 Task: Create a scrum project CatalystWorks. Add to scrum project CatalystWorks a team member softage.3@softage.net and assign as Project Lead. Add to scrum project CatalystWorks a team member softage.4@softage.net
Action: Mouse moved to (195, 55)
Screenshot: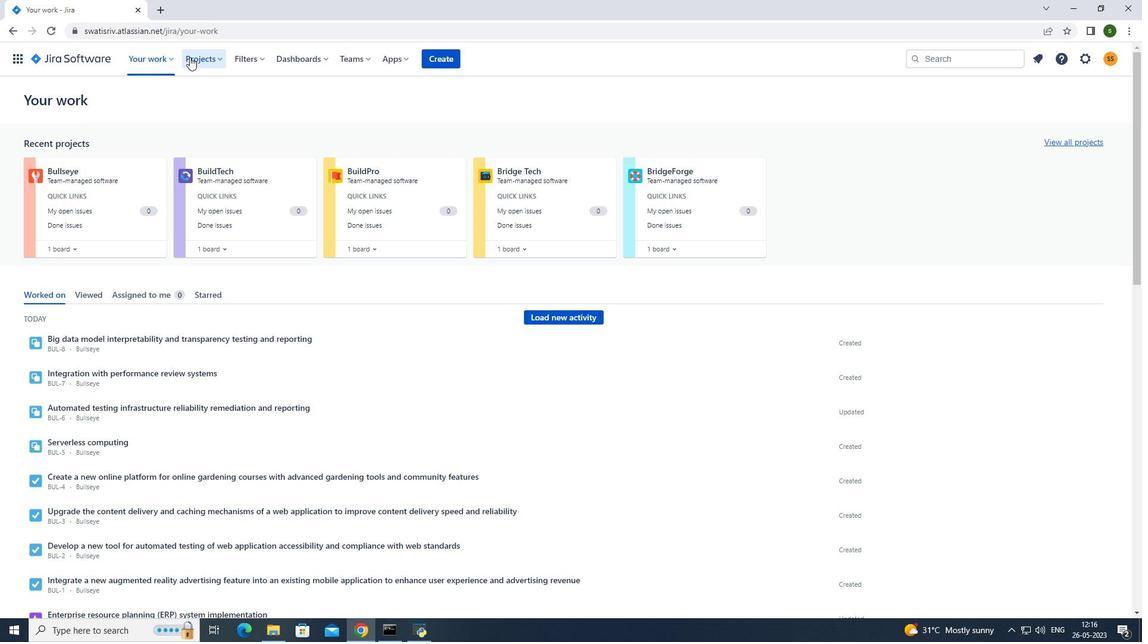 
Action: Mouse pressed left at (195, 55)
Screenshot: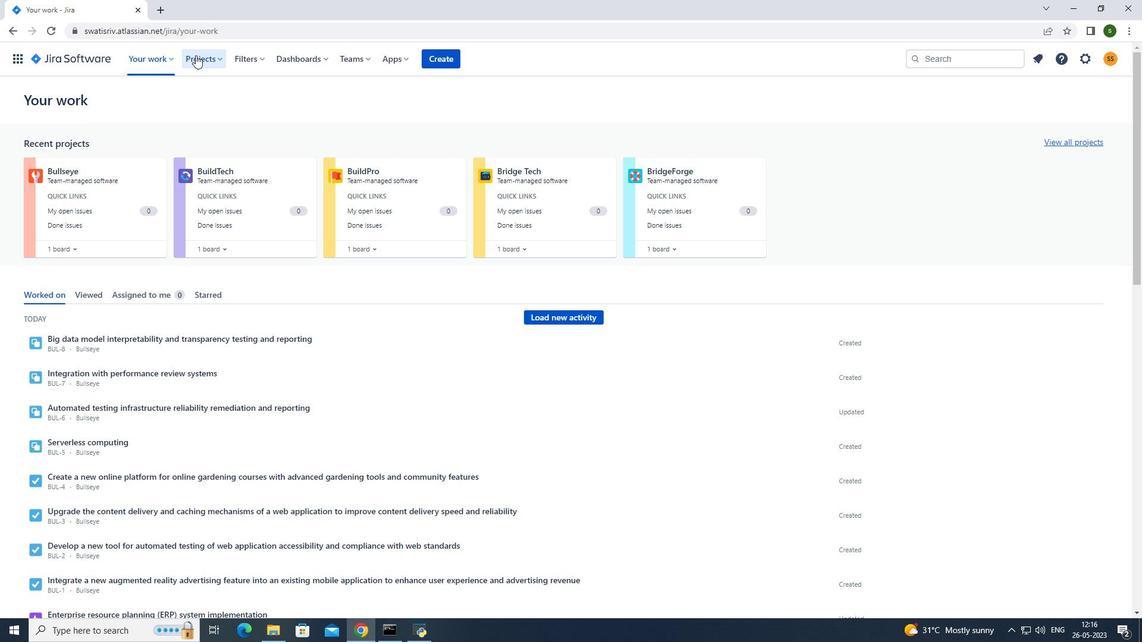 
Action: Mouse moved to (237, 296)
Screenshot: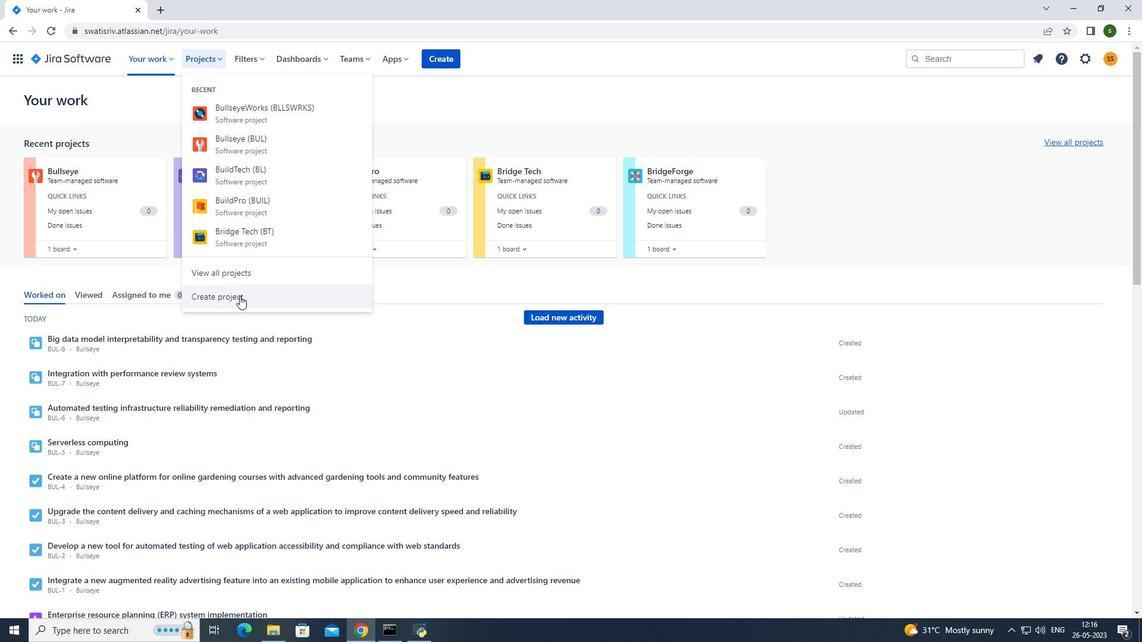 
Action: Mouse pressed left at (237, 296)
Screenshot: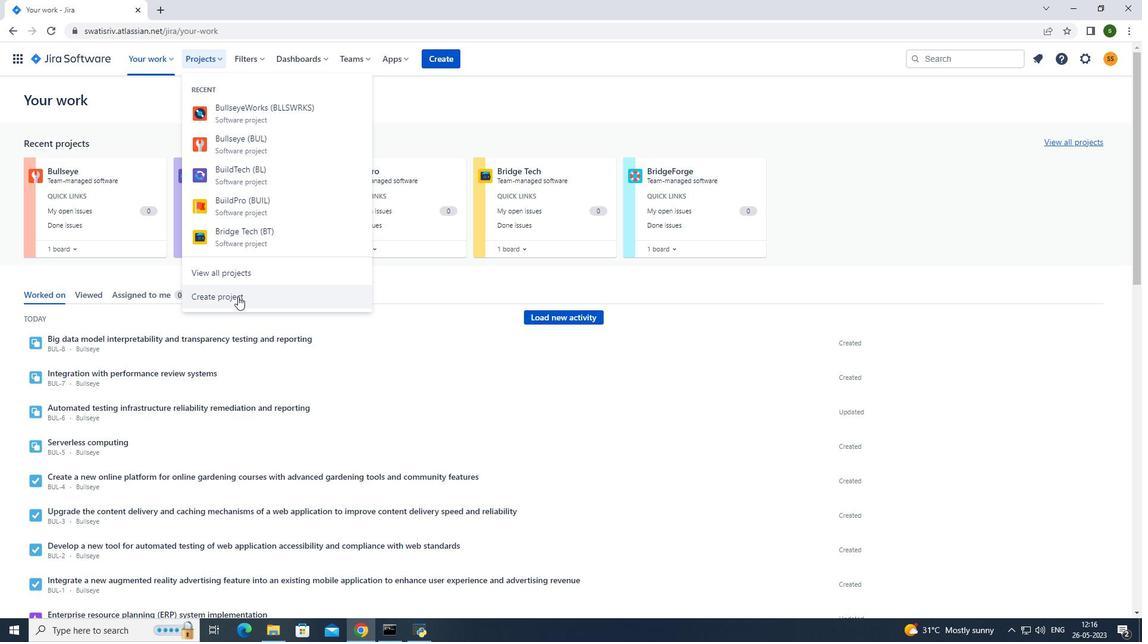
Action: Mouse moved to (762, 281)
Screenshot: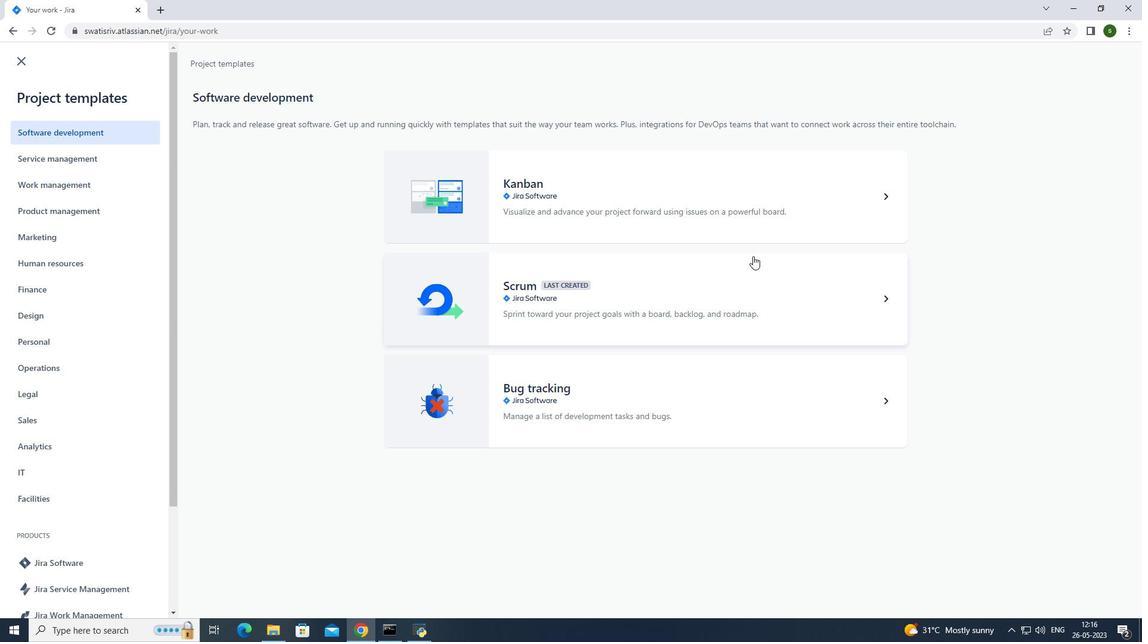 
Action: Mouse pressed left at (762, 281)
Screenshot: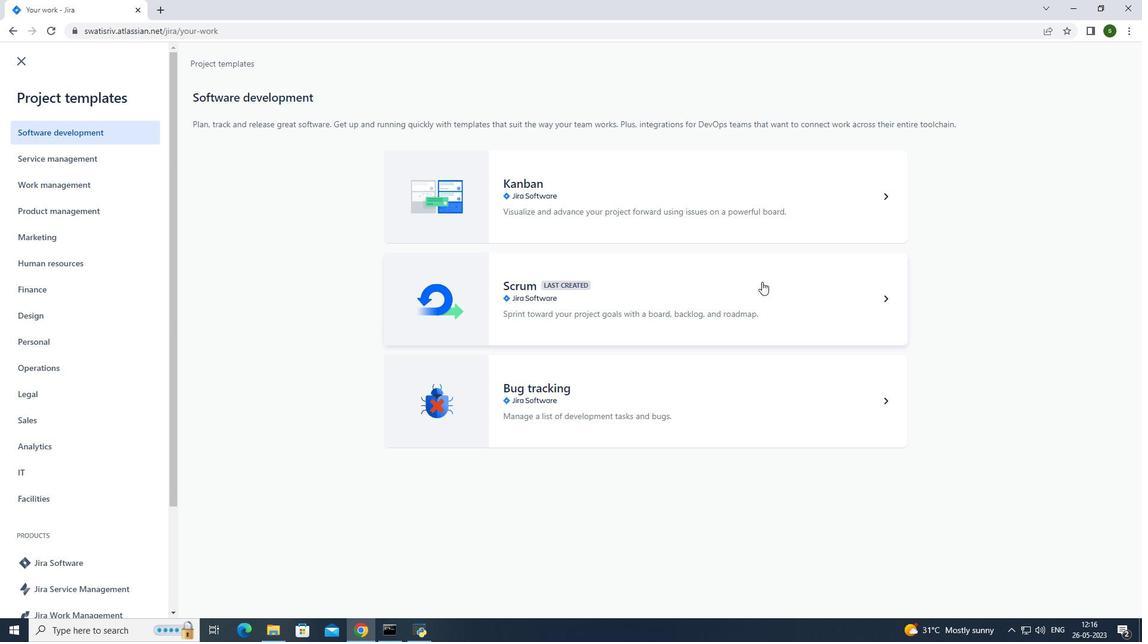 
Action: Mouse moved to (909, 595)
Screenshot: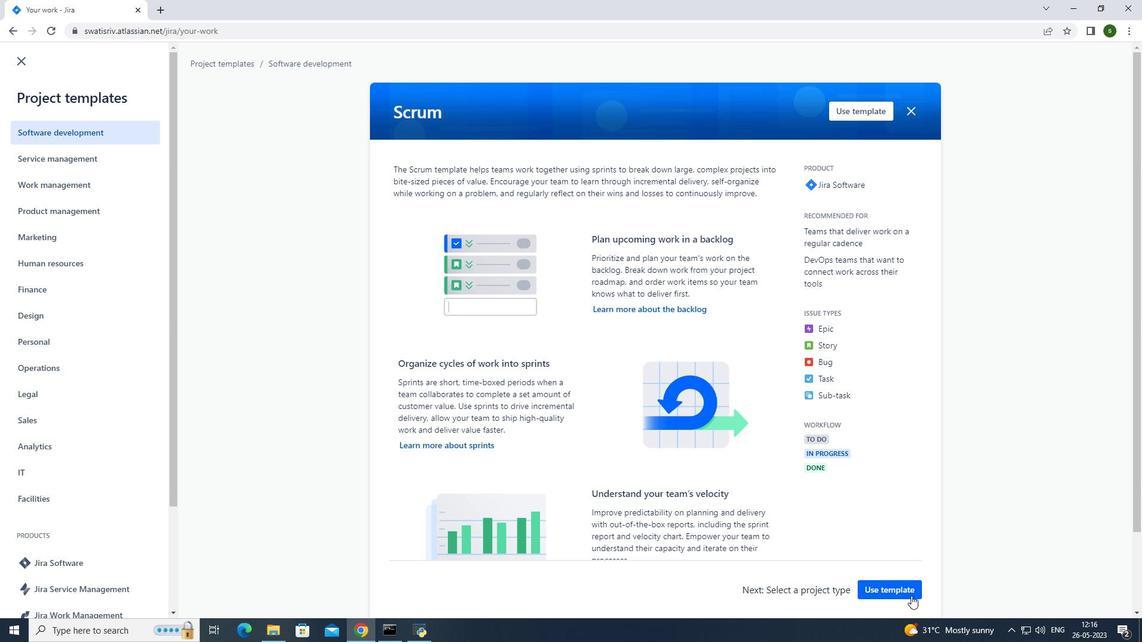 
Action: Mouse pressed left at (909, 595)
Screenshot: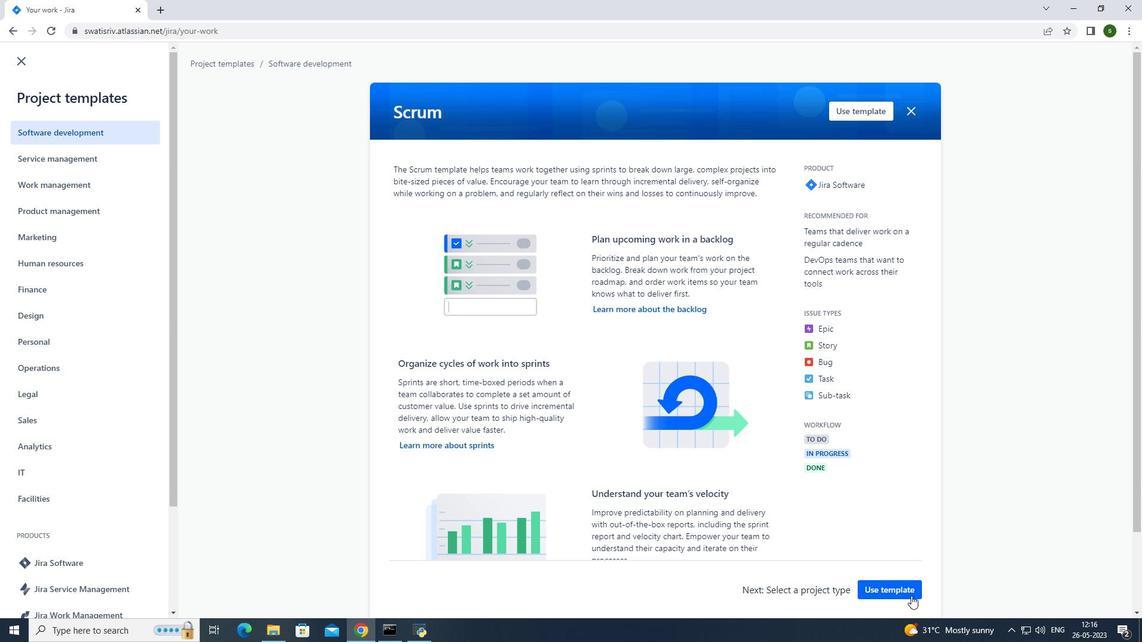 
Action: Mouse moved to (472, 584)
Screenshot: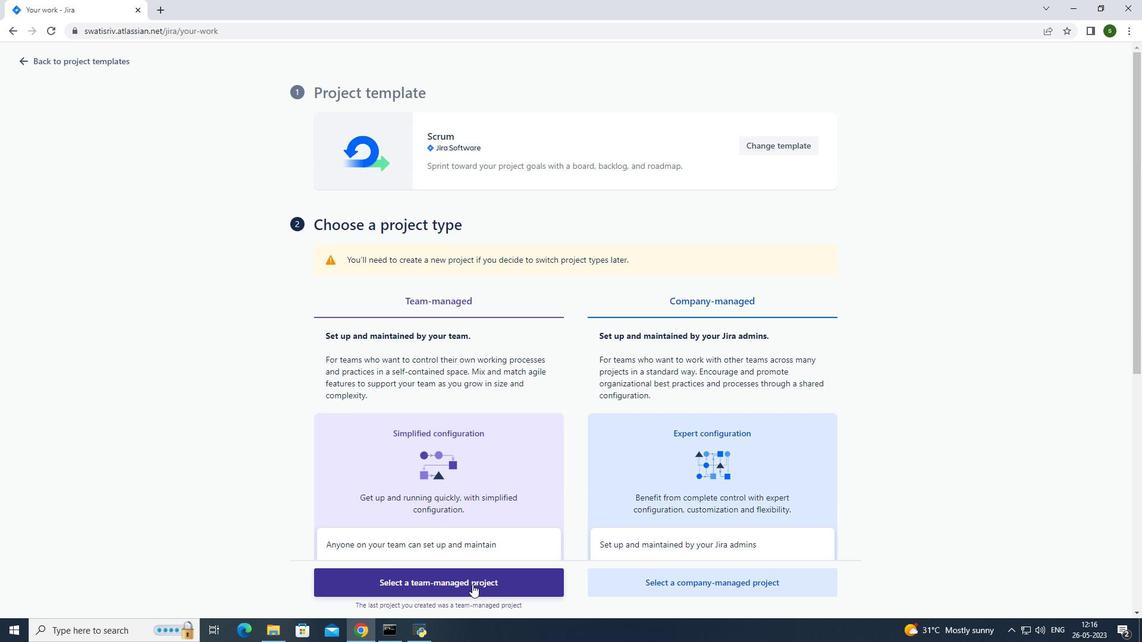 
Action: Mouse pressed left at (472, 584)
Screenshot: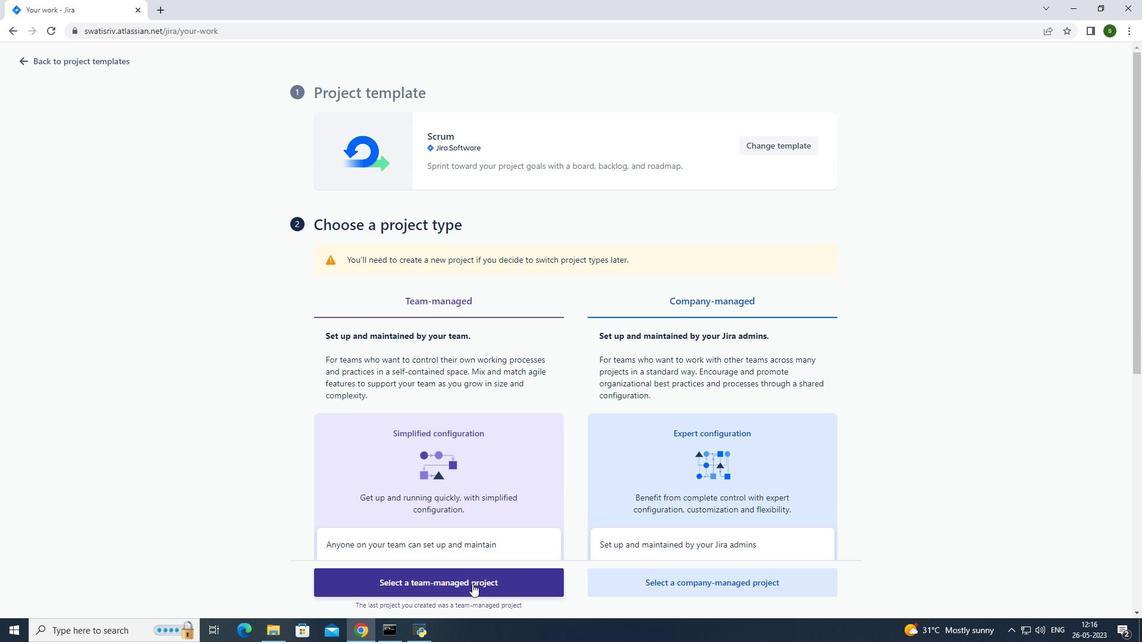 
Action: Mouse moved to (352, 277)
Screenshot: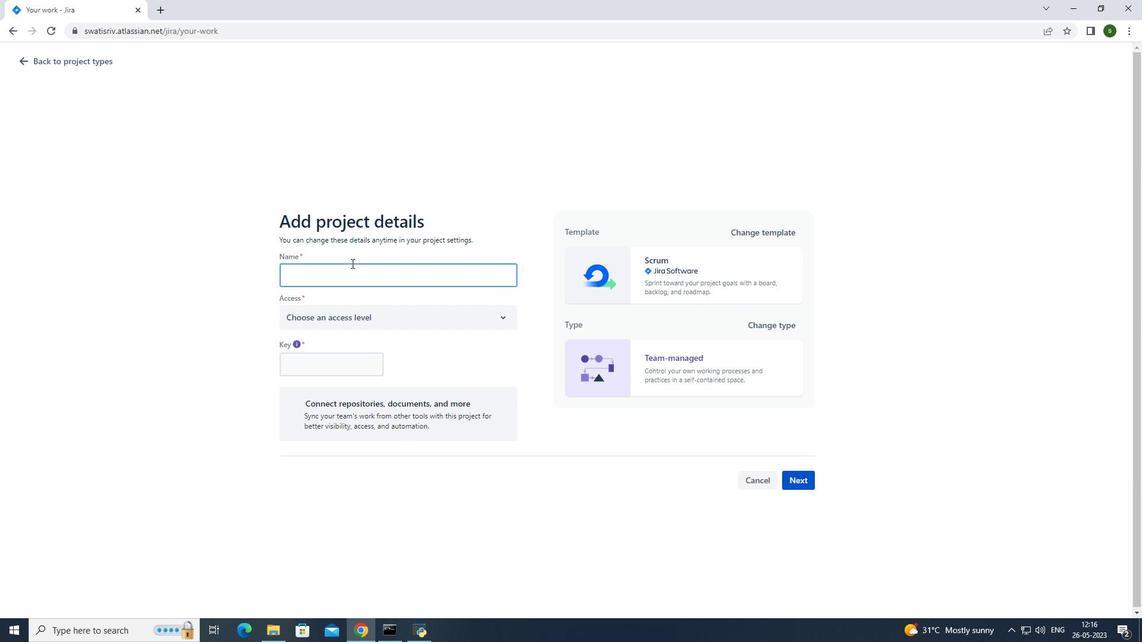 
Action: Mouse pressed left at (352, 277)
Screenshot: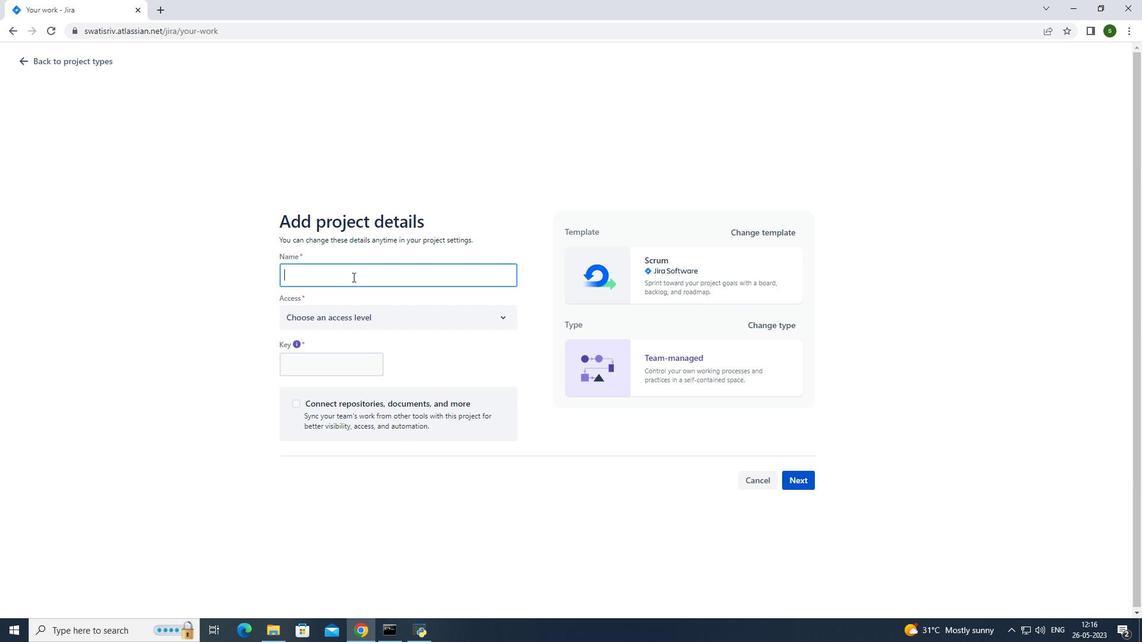 
Action: Mouse moved to (353, 277)
Screenshot: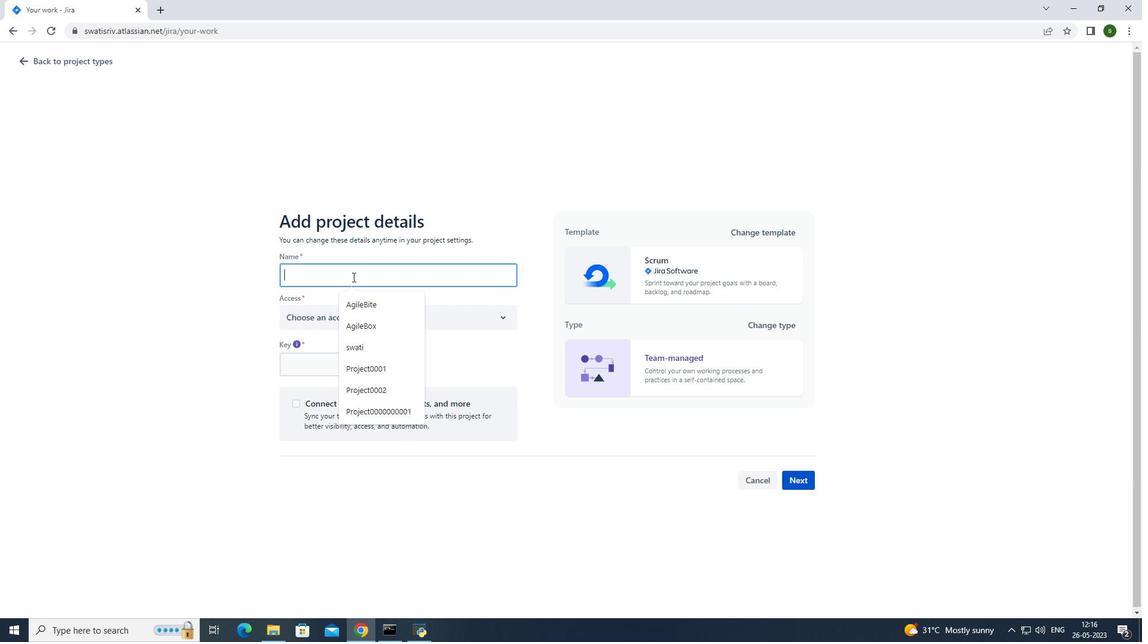 
Action: Key pressed <Key.caps_lock>C<Key.caps_lock>atalyst<Key.caps_lock>W<Key.caps_lock>orks
Screenshot: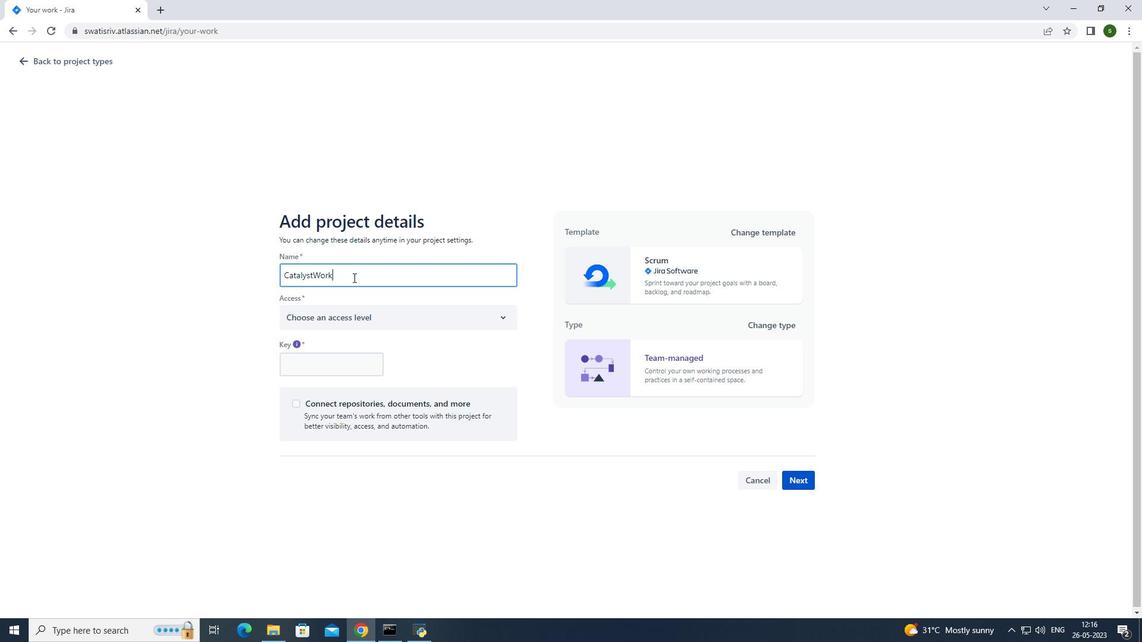 
Action: Mouse moved to (401, 313)
Screenshot: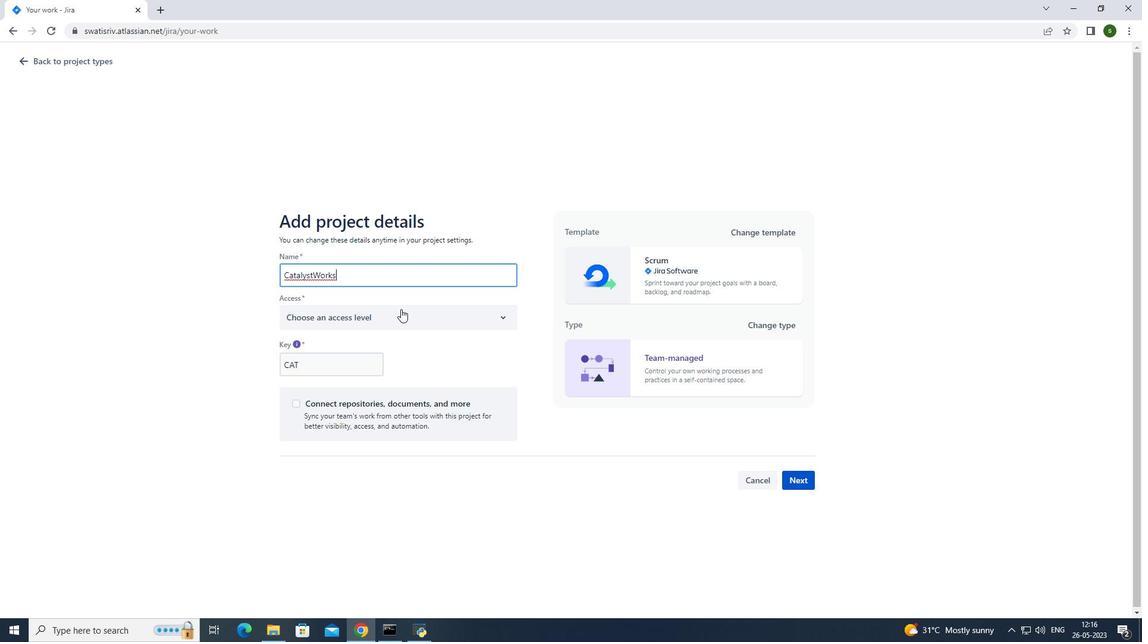 
Action: Mouse pressed left at (401, 313)
Screenshot: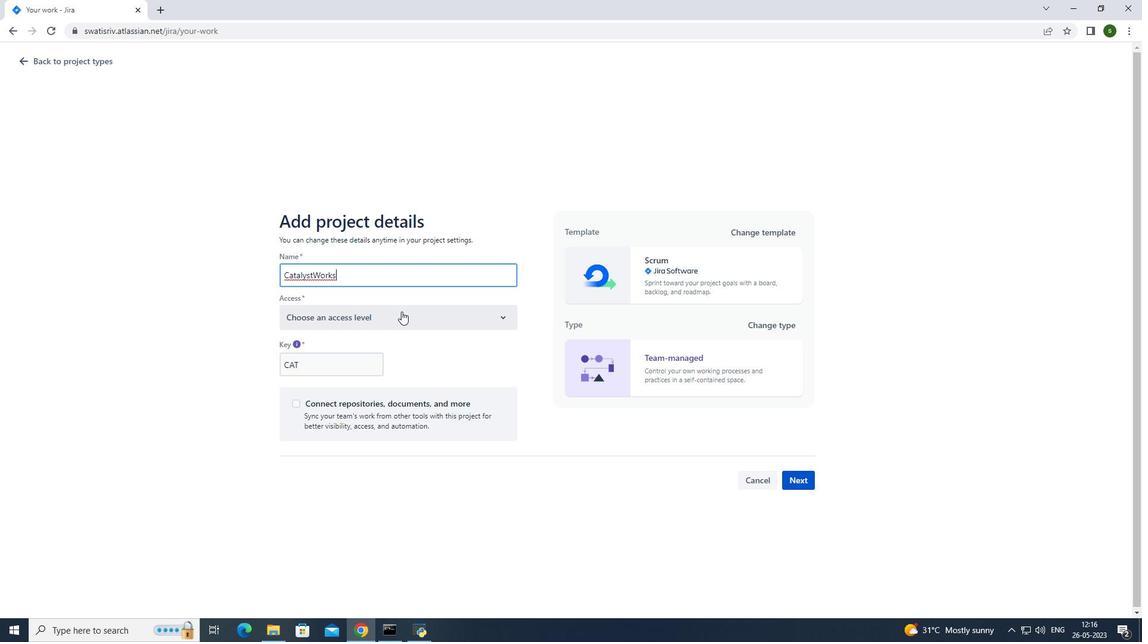 
Action: Mouse moved to (372, 345)
Screenshot: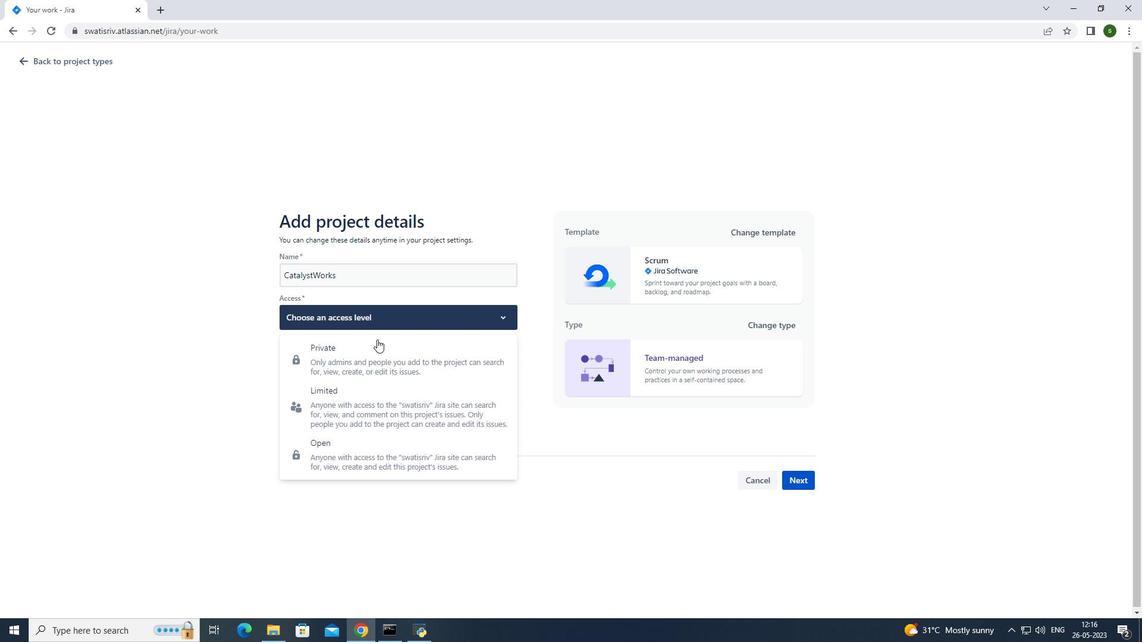 
Action: Mouse pressed left at (372, 345)
Screenshot: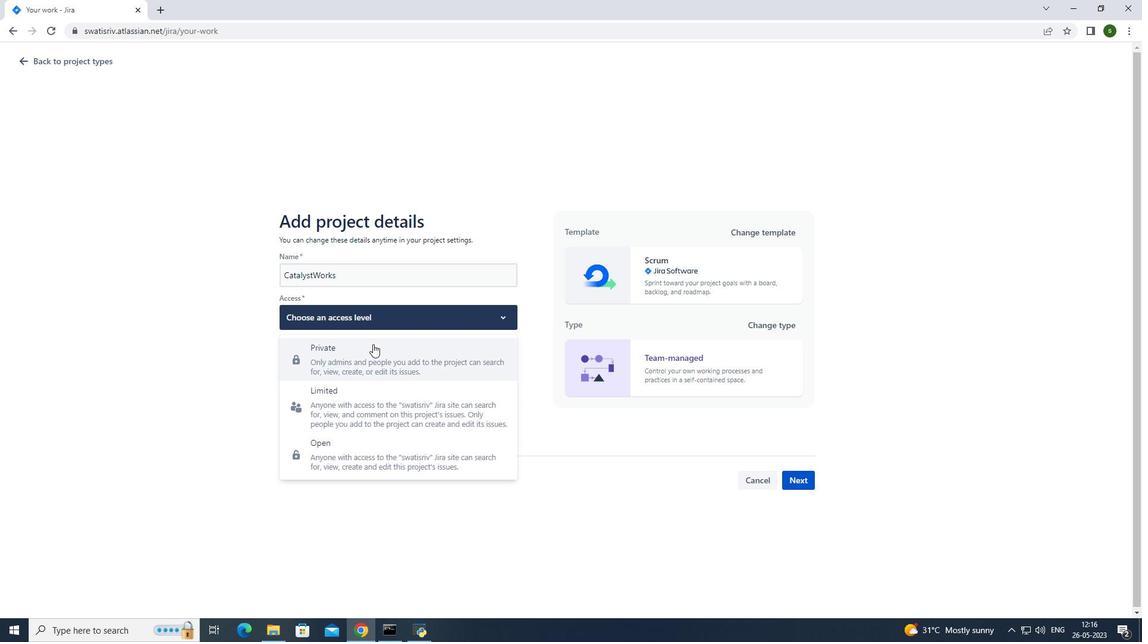 
Action: Mouse moved to (809, 482)
Screenshot: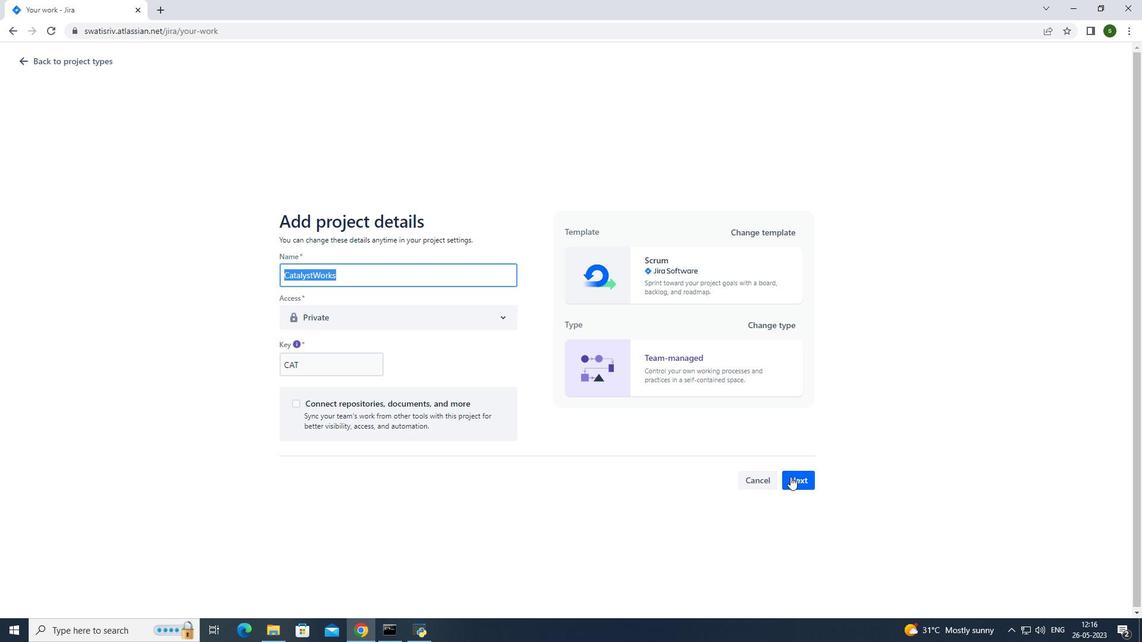 
Action: Mouse pressed left at (809, 482)
Screenshot: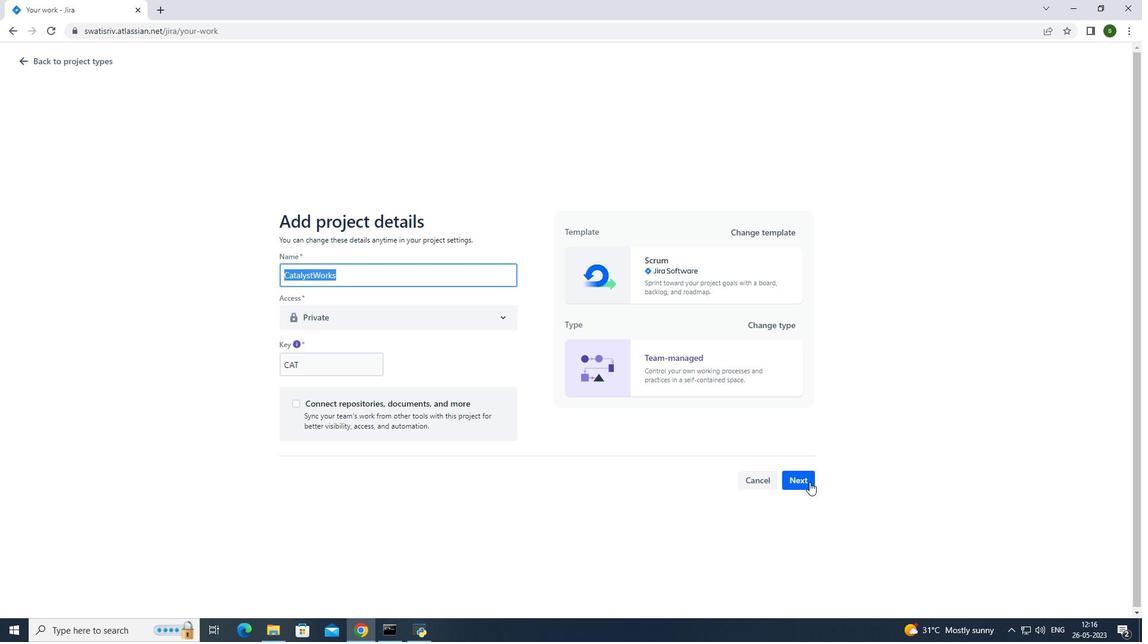 
Action: Mouse moved to (730, 405)
Screenshot: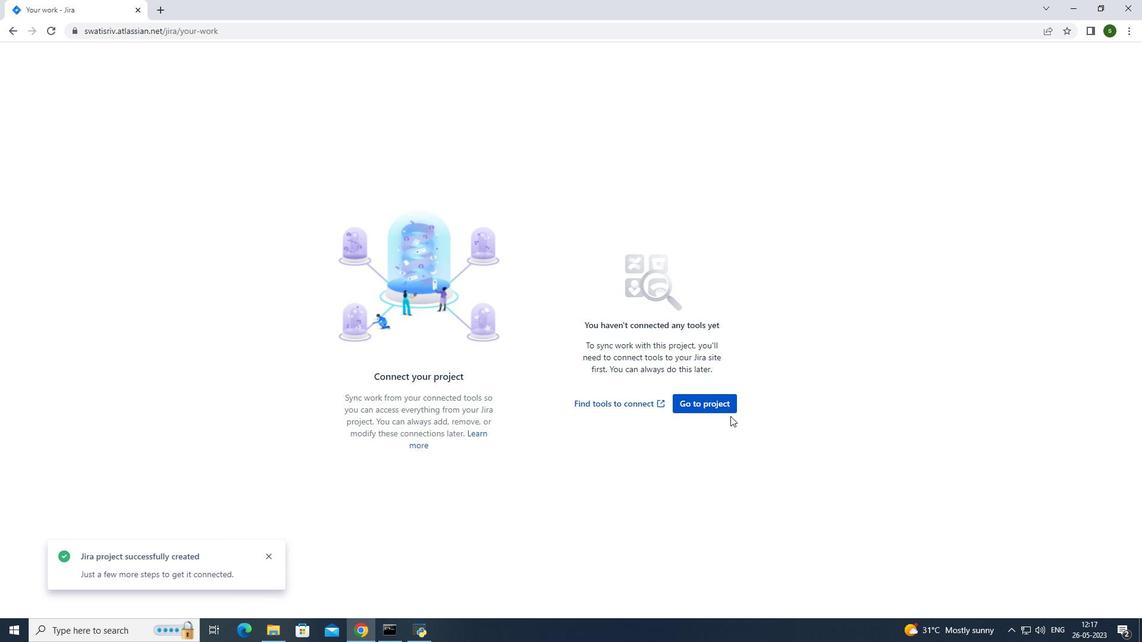 
Action: Mouse pressed left at (730, 405)
Screenshot: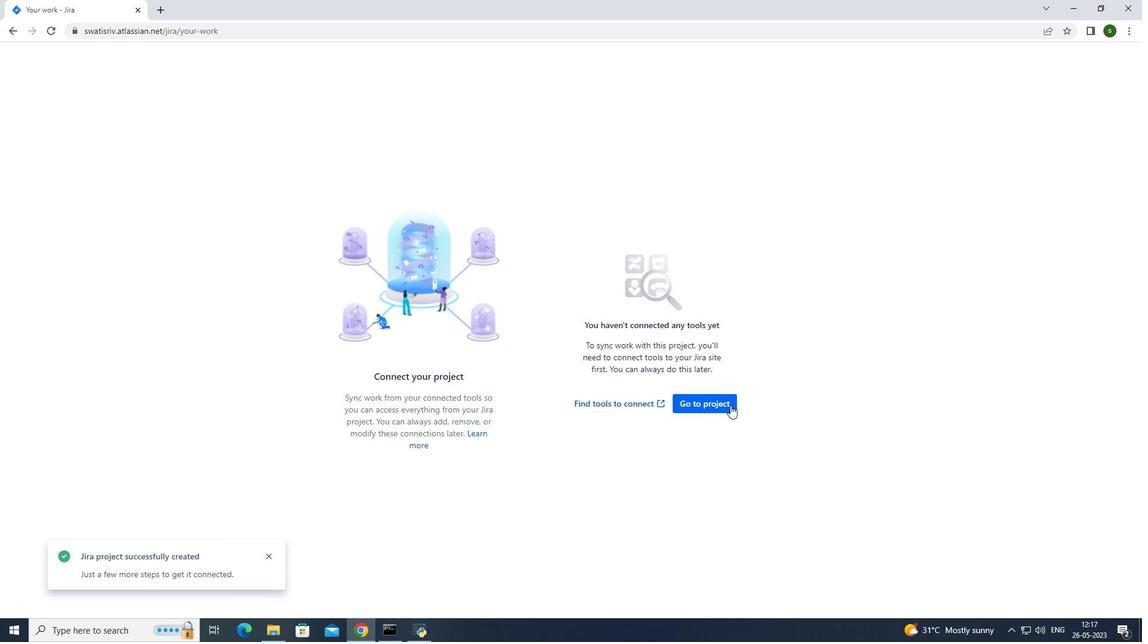 
Action: Mouse moved to (220, 58)
Screenshot: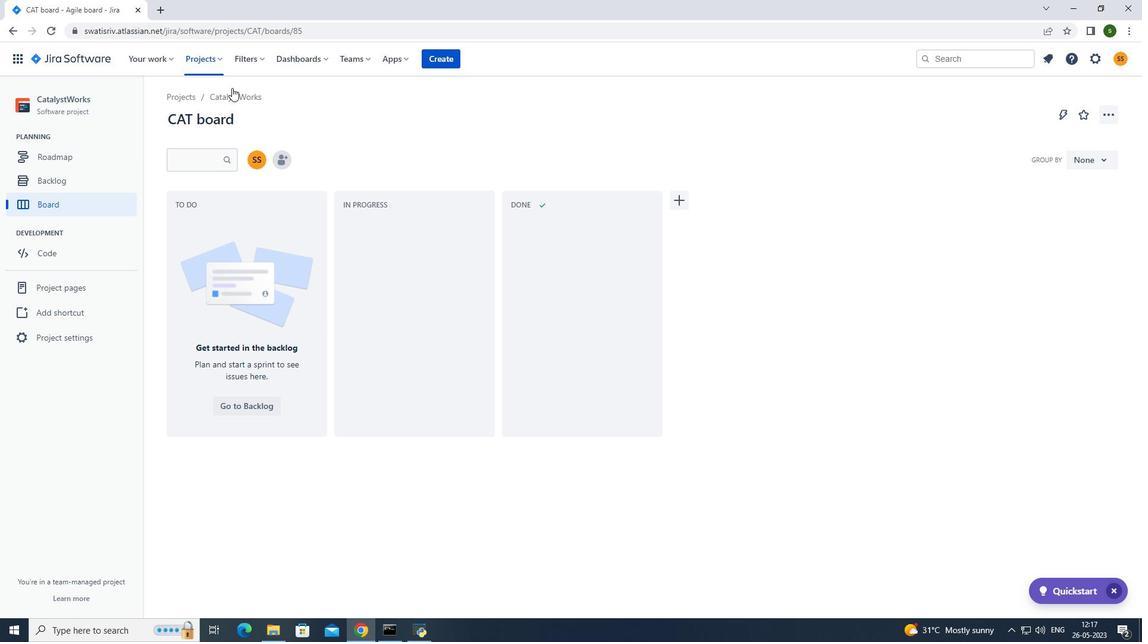 
Action: Mouse pressed left at (220, 58)
Screenshot: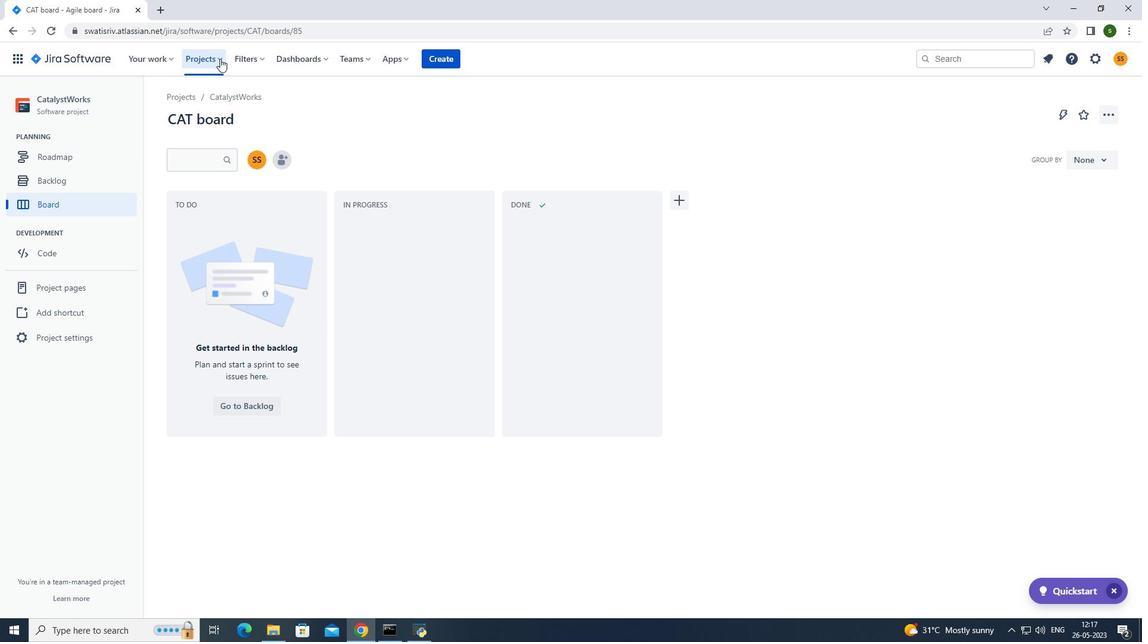 
Action: Mouse moved to (231, 111)
Screenshot: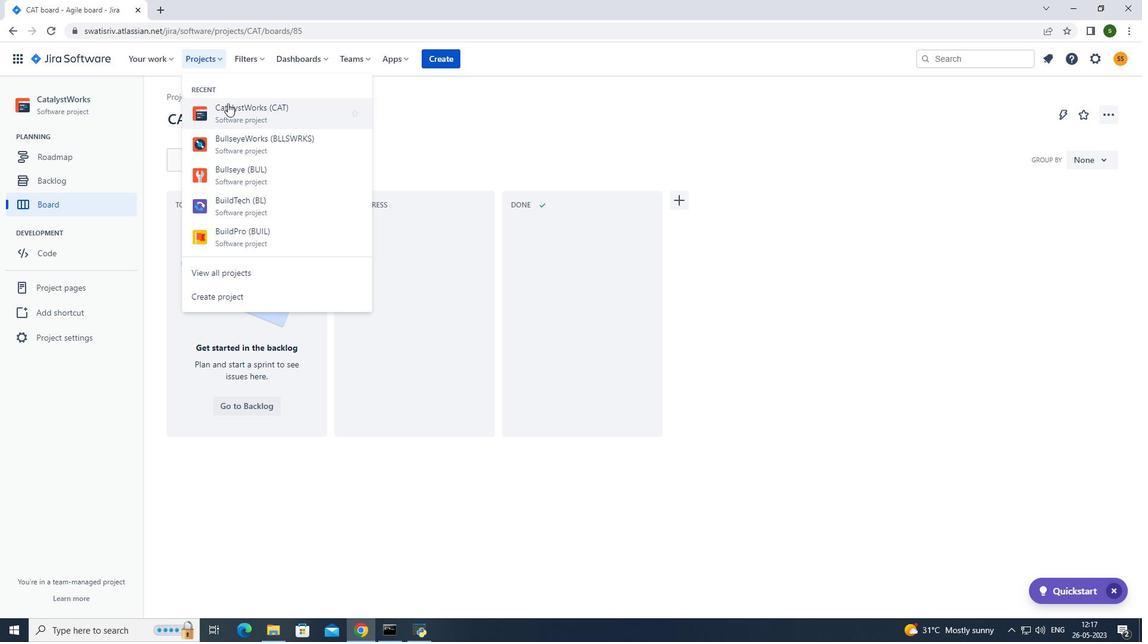 
Action: Mouse pressed left at (231, 111)
Screenshot: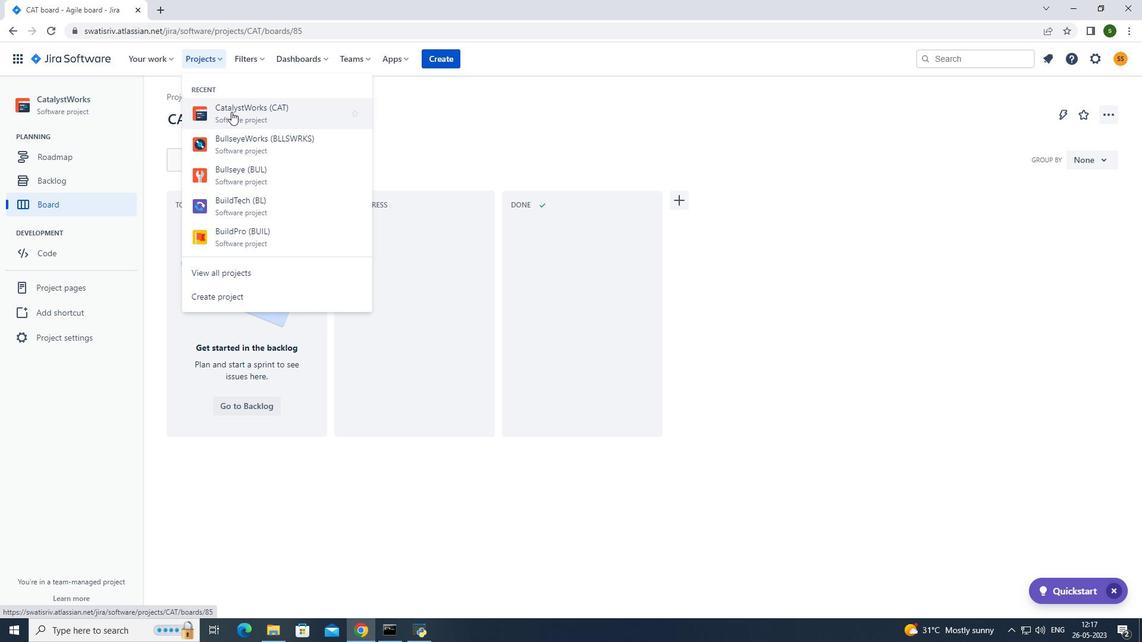 
Action: Mouse moved to (289, 162)
Screenshot: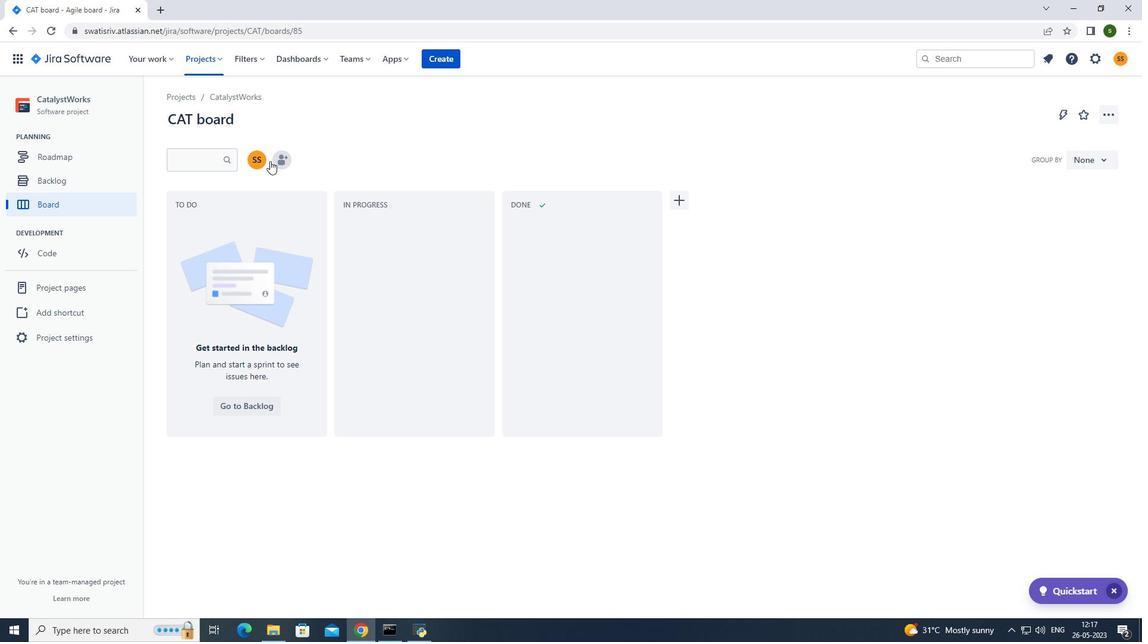 
Action: Mouse pressed left at (289, 162)
Screenshot: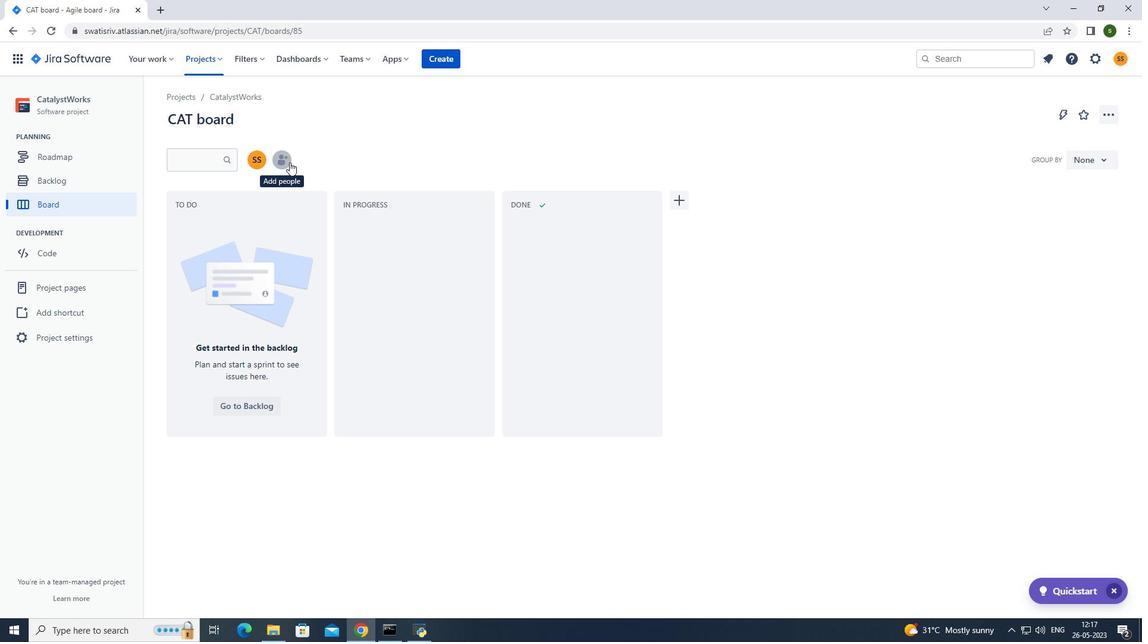 
Action: Mouse moved to (541, 129)
Screenshot: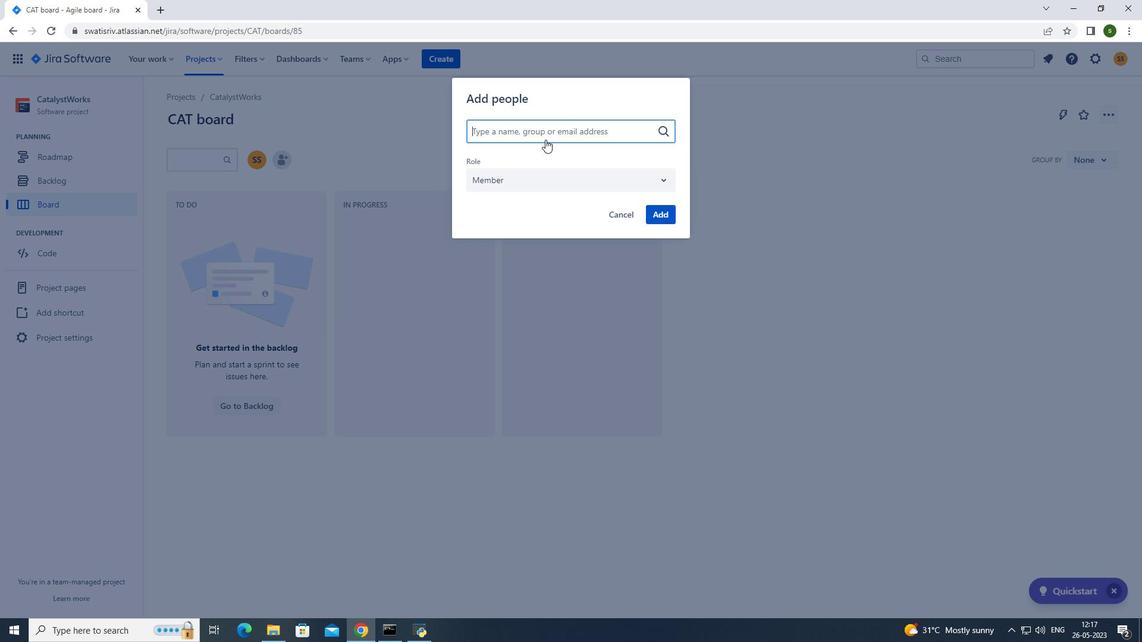 
Action: Mouse pressed left at (541, 129)
Screenshot: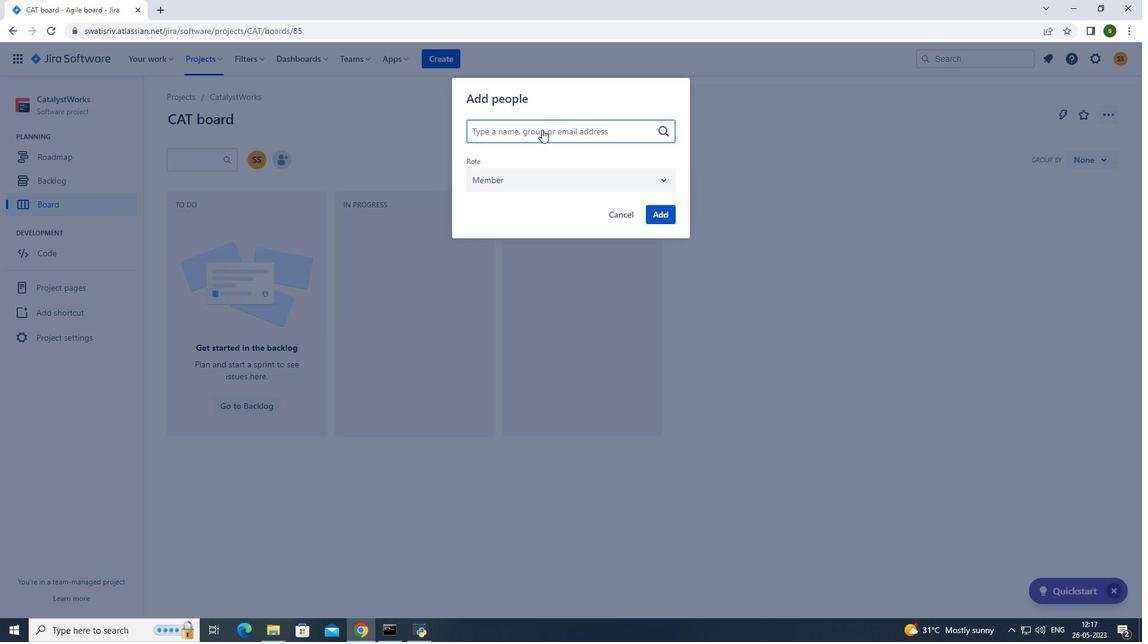 
Action: Key pressed <Key.caps_lock><Key.caps_lock>softage.3<Key.shift>@softage.net
Screenshot: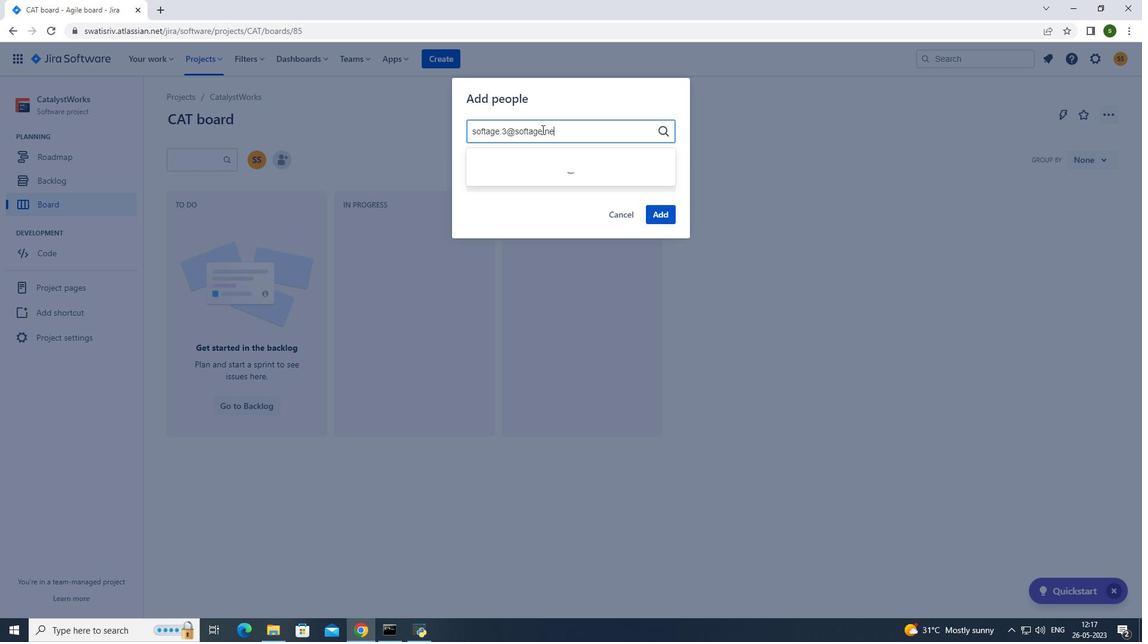 
Action: Mouse moved to (549, 167)
Screenshot: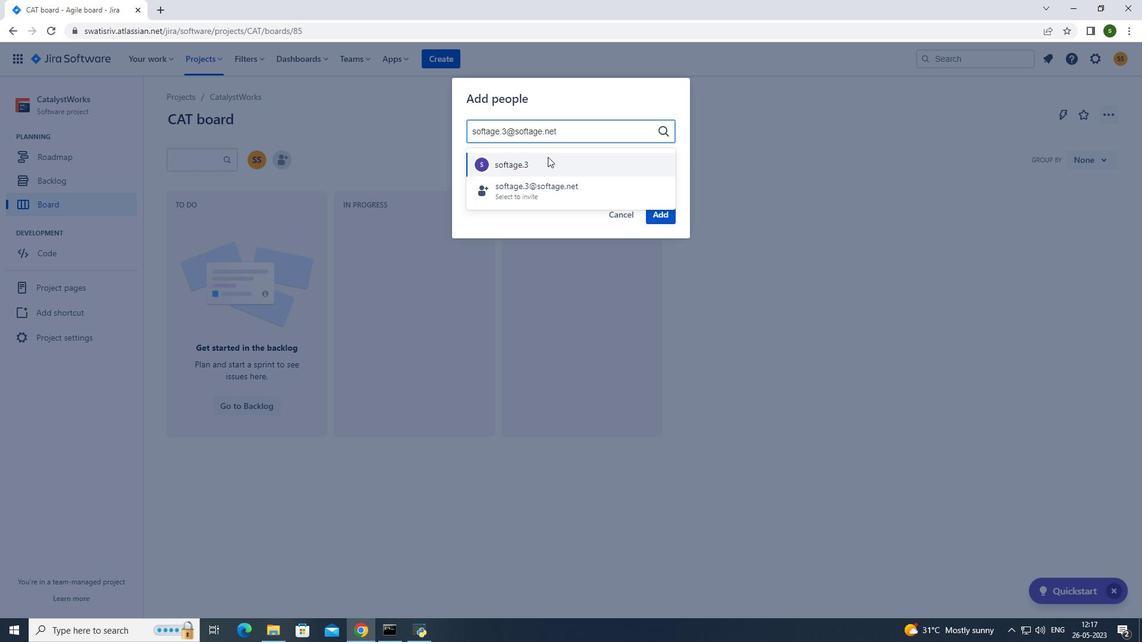 
Action: Mouse pressed left at (549, 167)
Screenshot: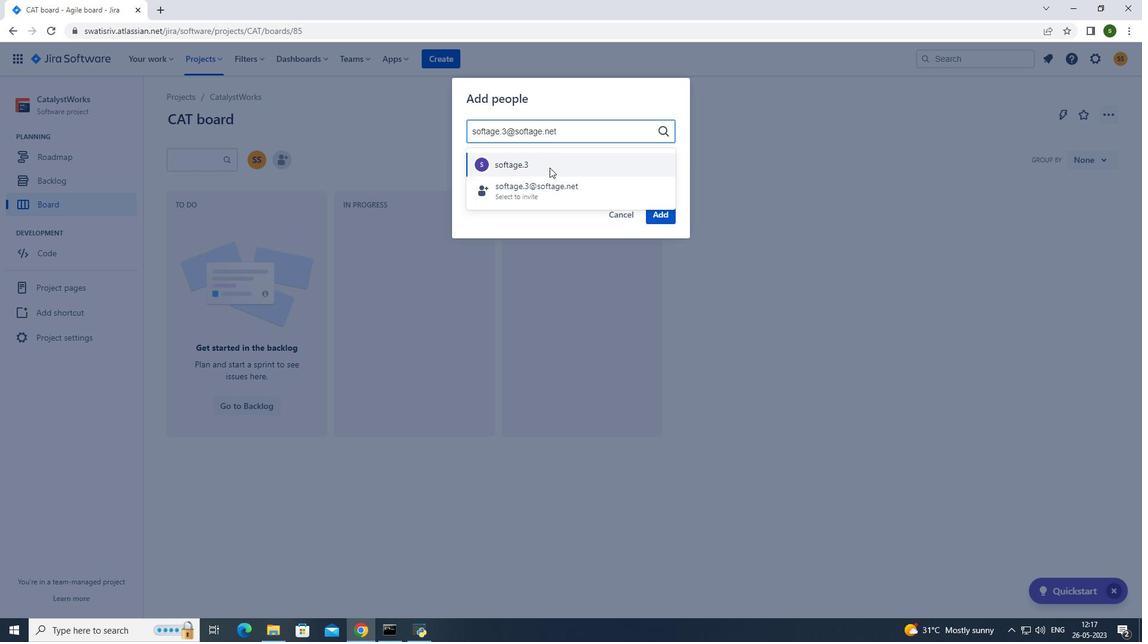 
Action: Mouse moved to (660, 209)
Screenshot: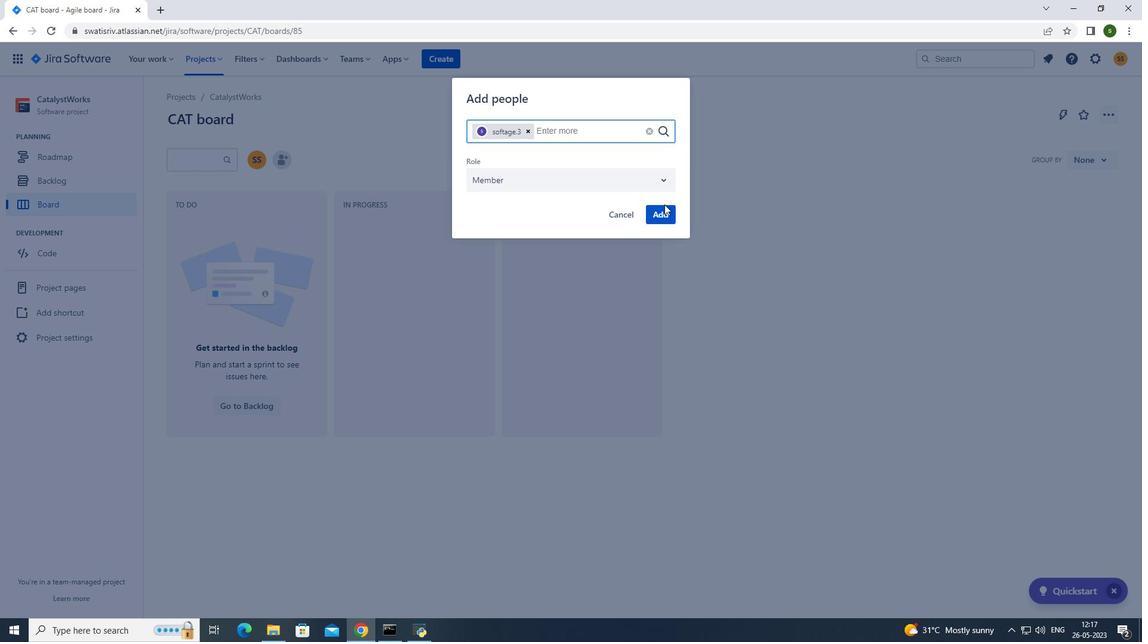 
Action: Mouse pressed left at (660, 209)
Screenshot: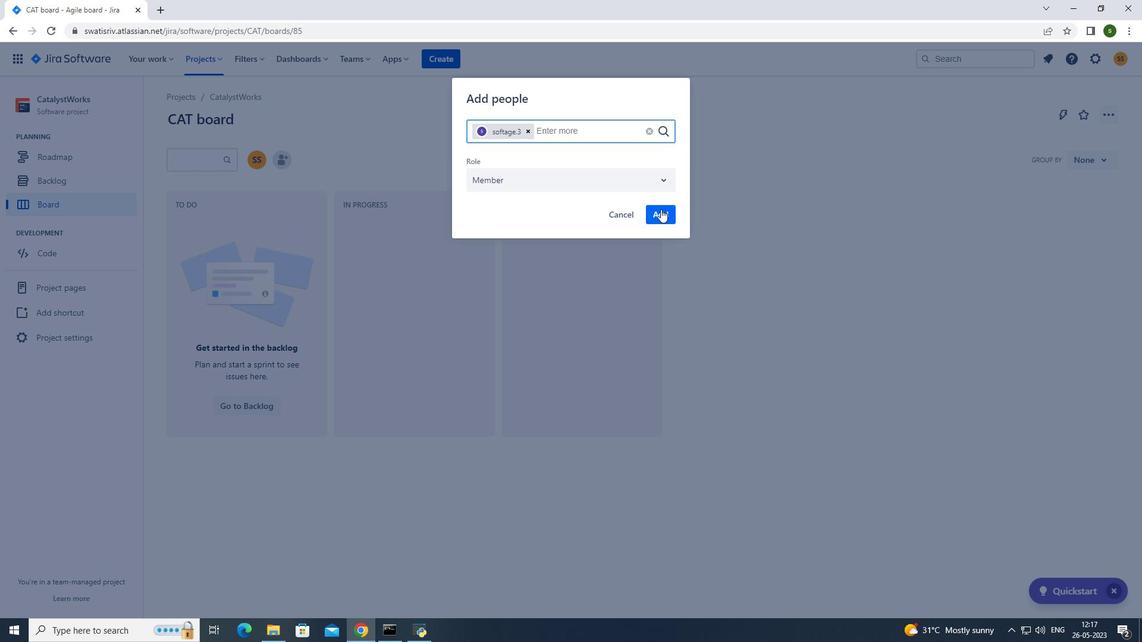 
Action: Mouse moved to (214, 65)
Screenshot: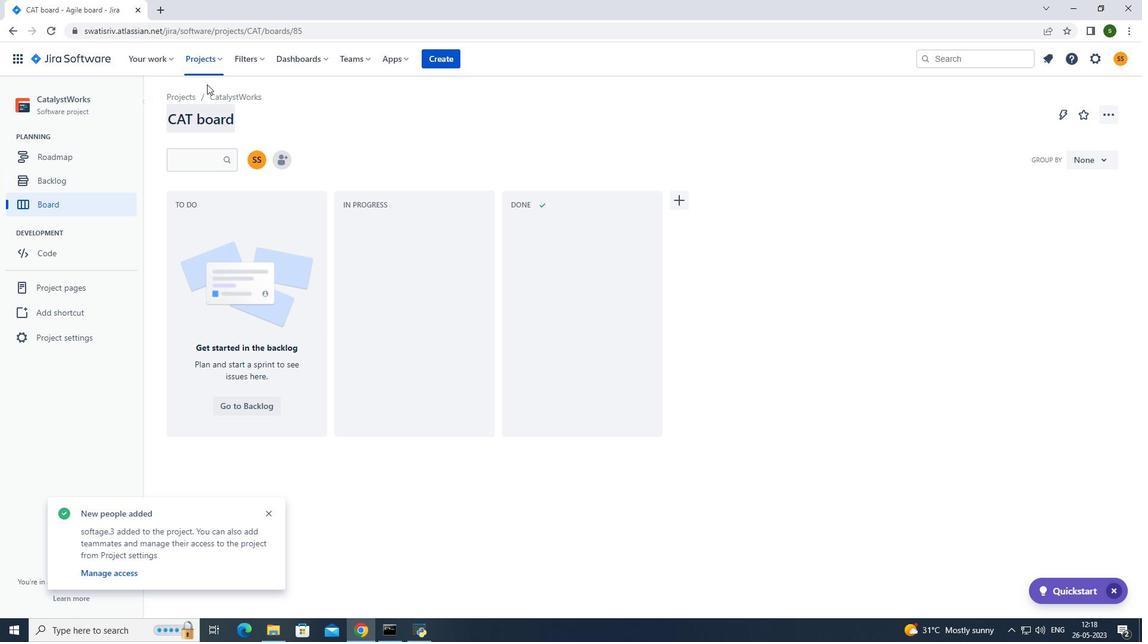
Action: Mouse pressed left at (214, 65)
Screenshot: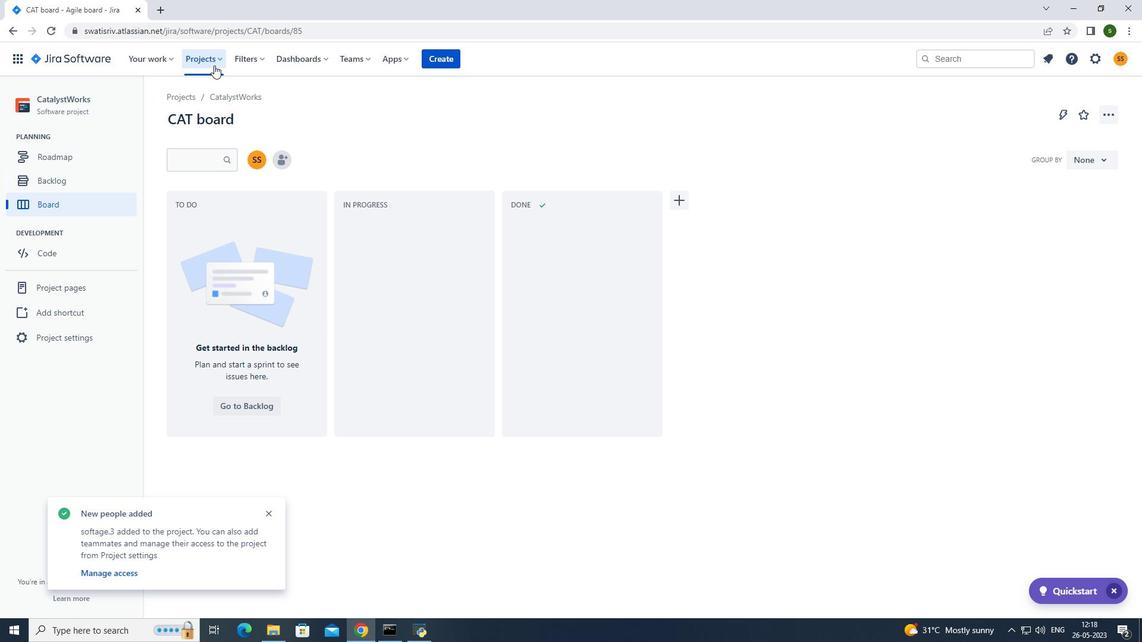 
Action: Mouse moved to (240, 116)
Screenshot: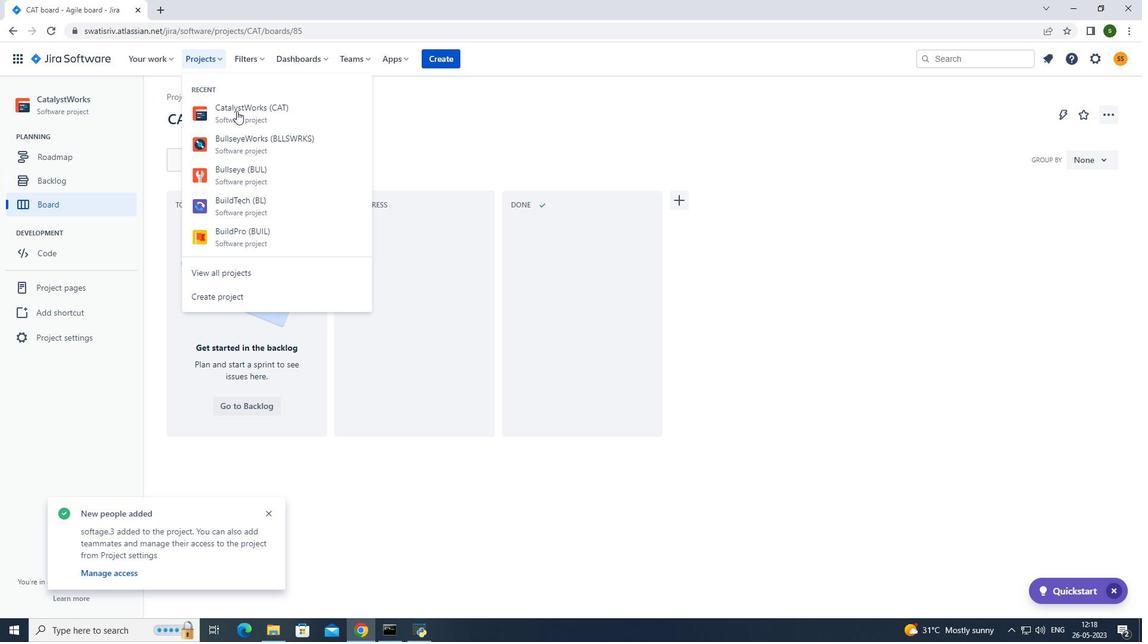 
Action: Mouse pressed left at (240, 116)
Screenshot: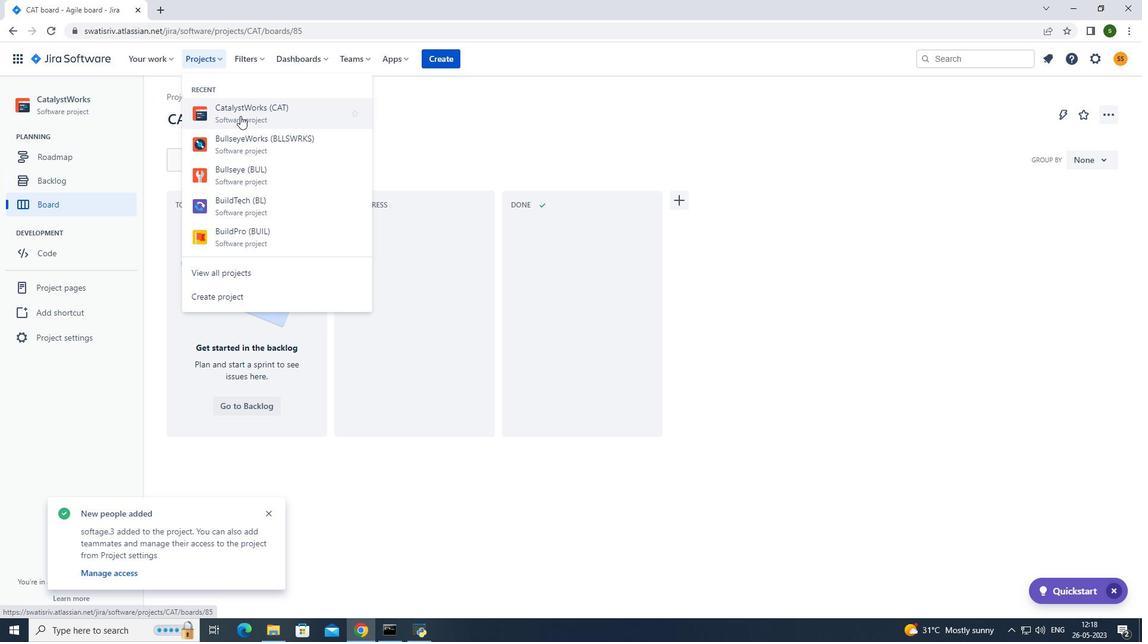
Action: Mouse moved to (105, 339)
Screenshot: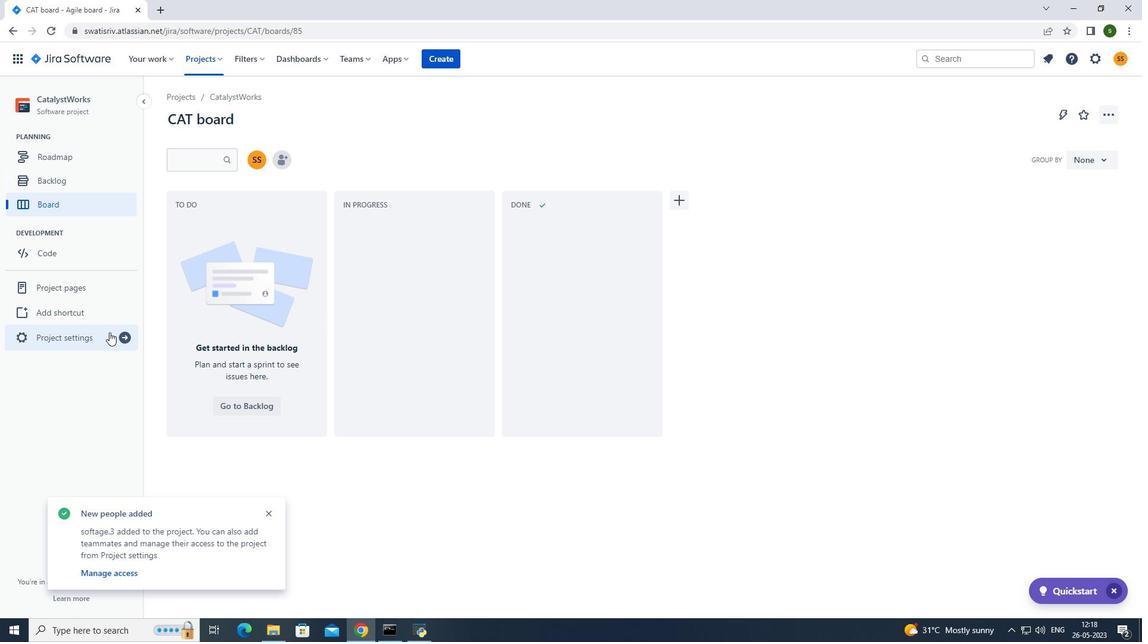 
Action: Mouse pressed left at (105, 339)
Screenshot: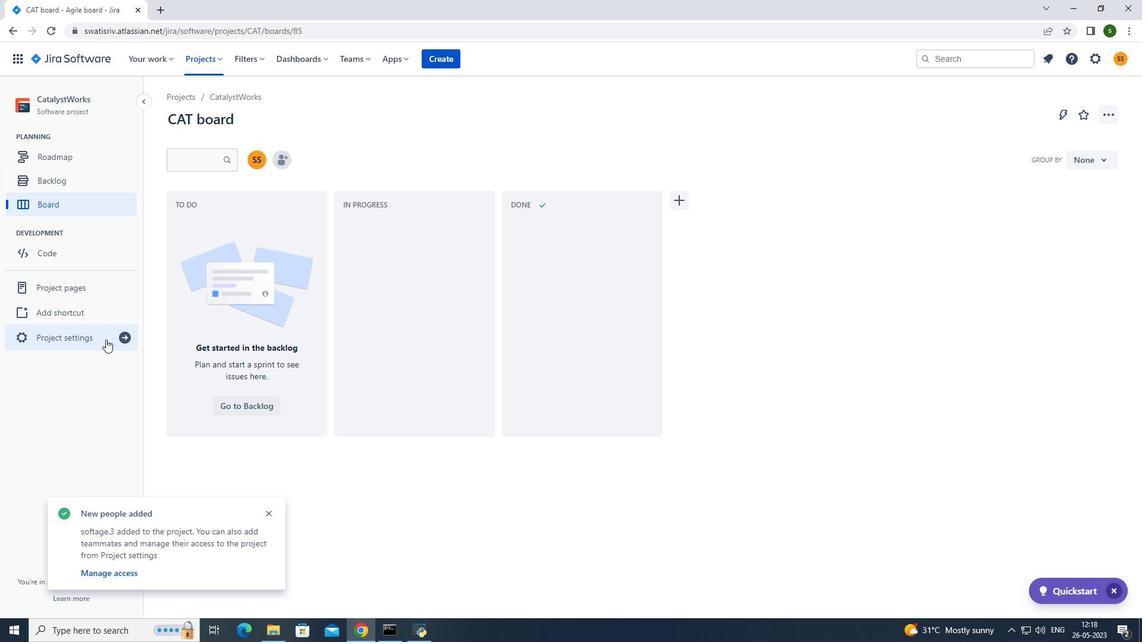
Action: Mouse moved to (603, 425)
Screenshot: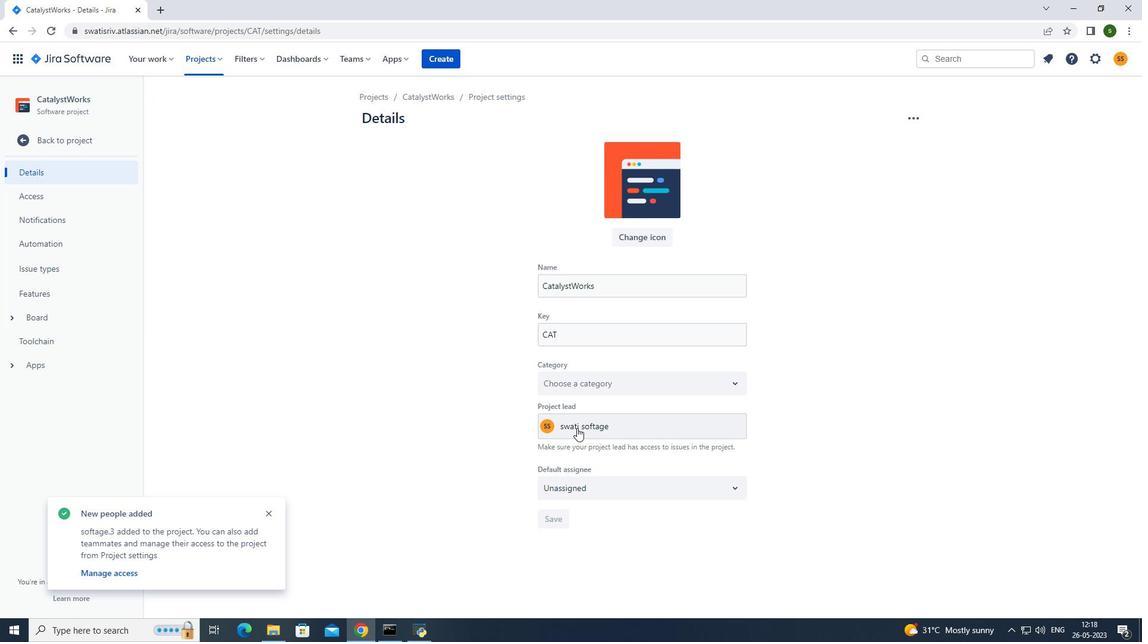 
Action: Mouse pressed left at (603, 425)
Screenshot: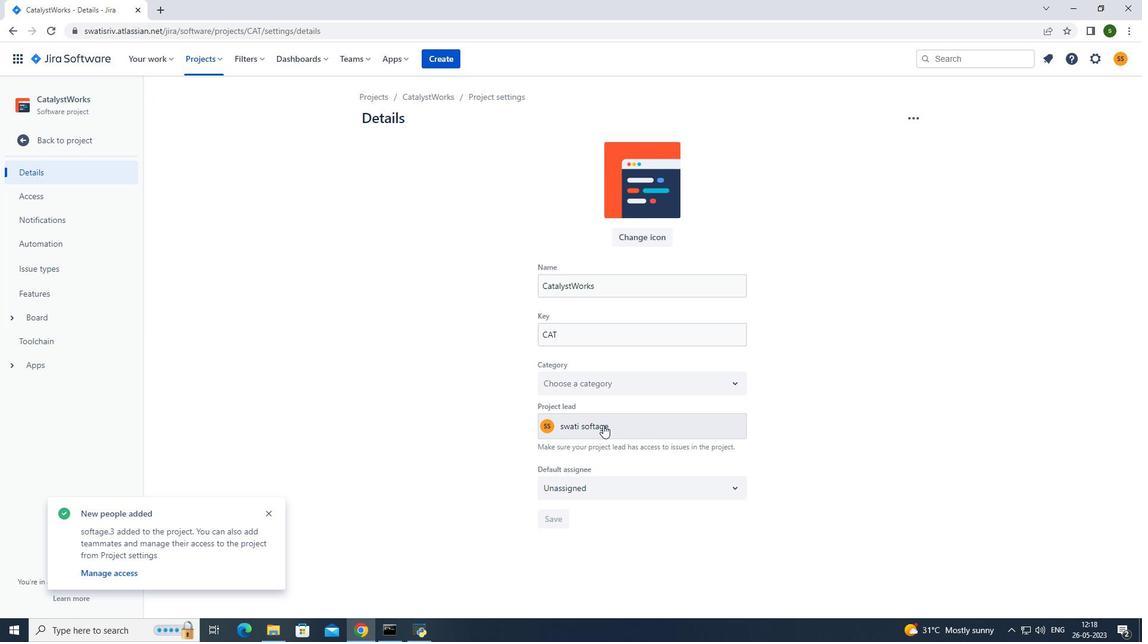 
Action: Mouse moved to (598, 423)
Screenshot: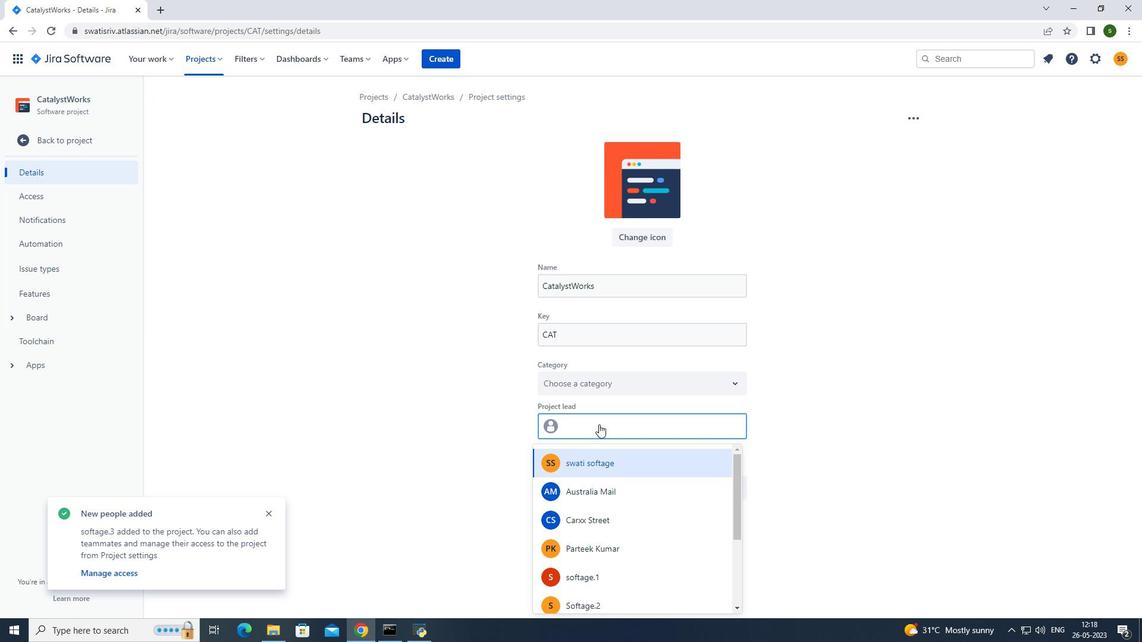 
Action: Key pressed softage.3<Key.shift>@softage.net
Screenshot: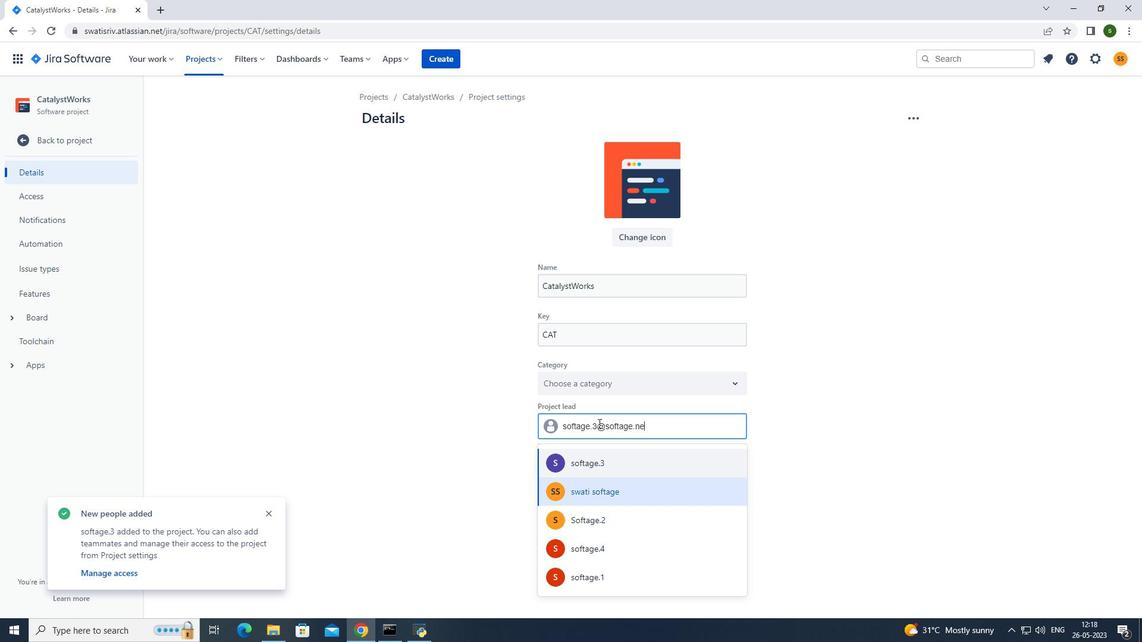 
Action: Mouse moved to (597, 455)
Screenshot: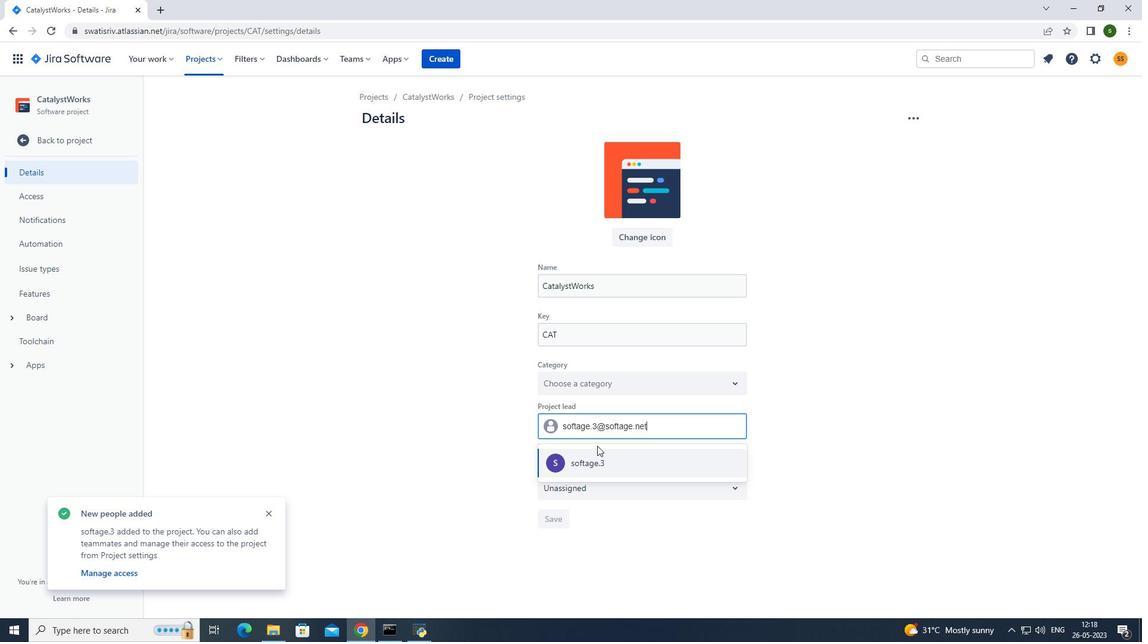 
Action: Mouse pressed left at (597, 455)
Screenshot: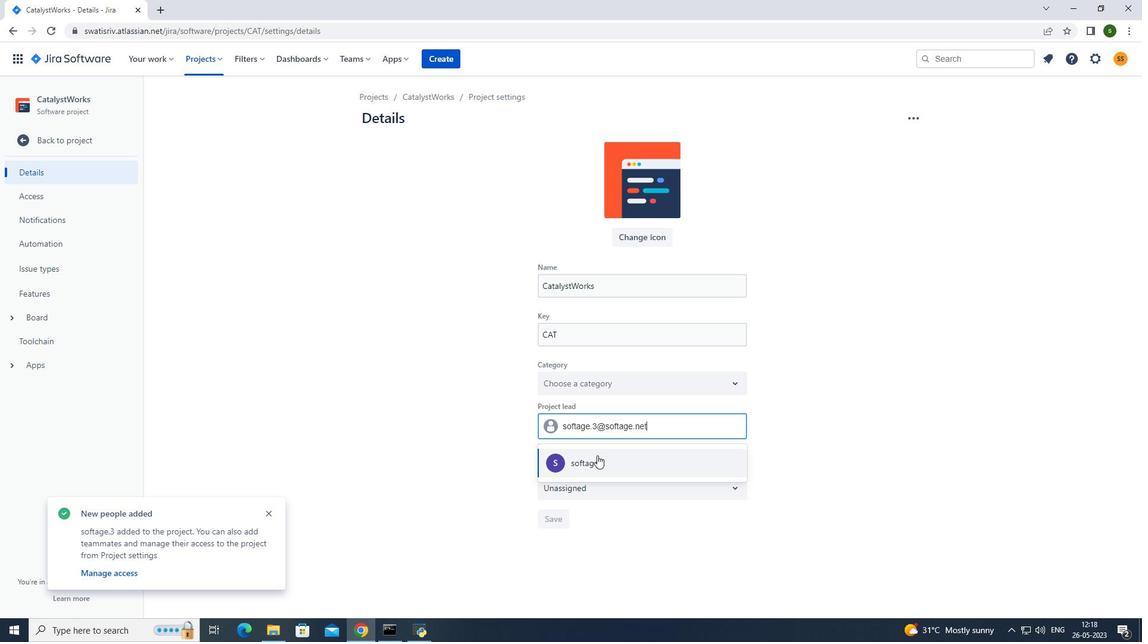 
Action: Mouse moved to (556, 525)
Screenshot: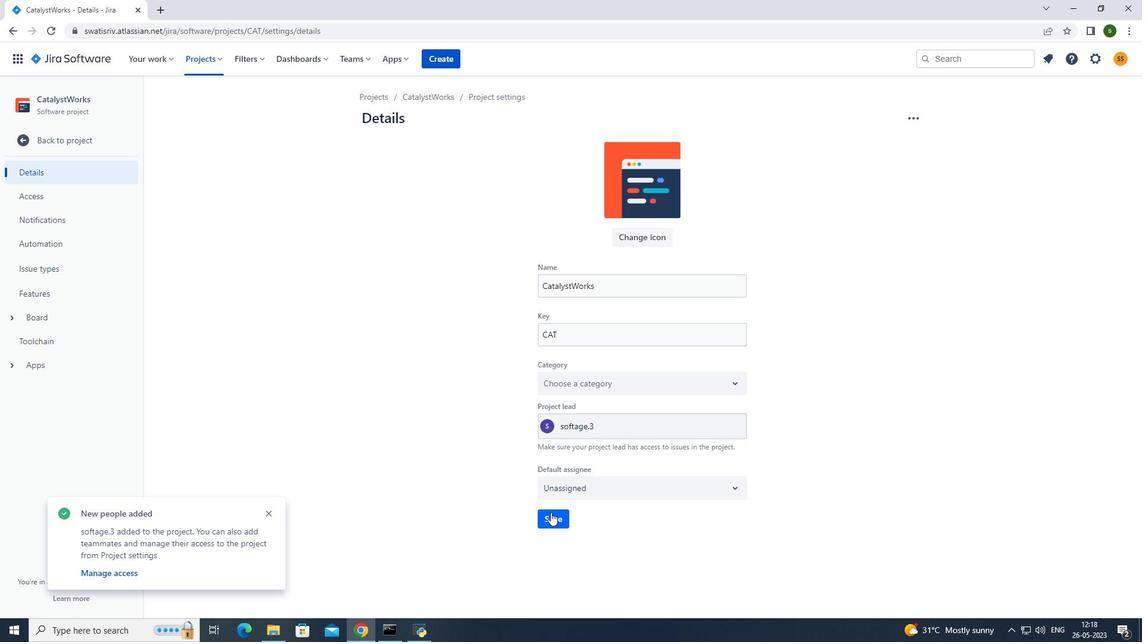 
Action: Mouse pressed left at (556, 525)
Screenshot: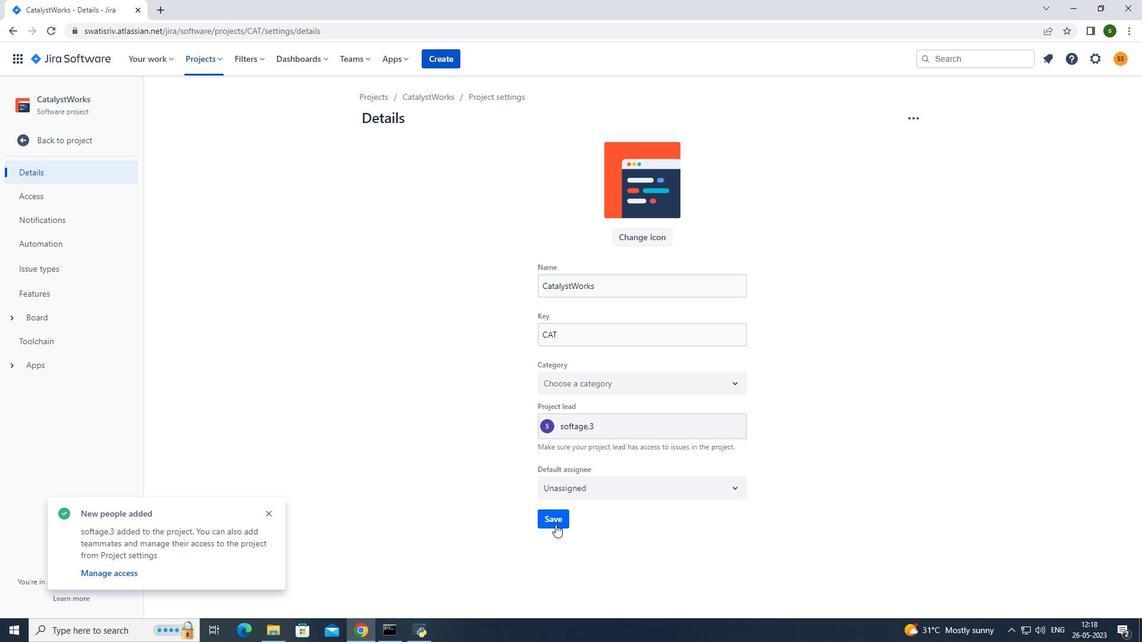 
Action: Mouse moved to (204, 61)
Screenshot: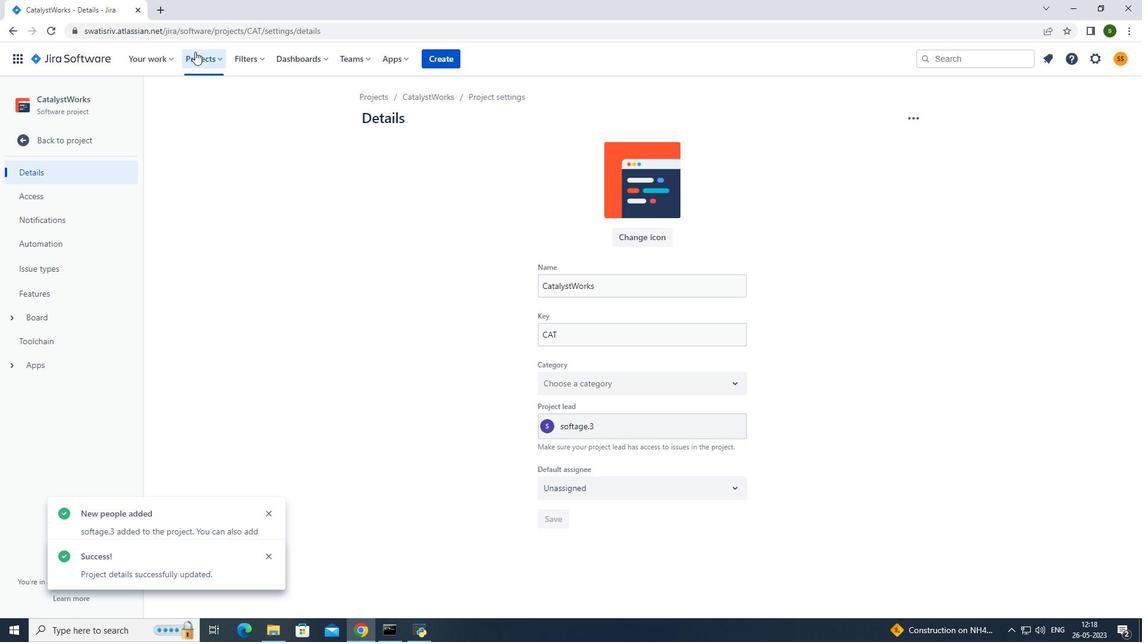 
Action: Mouse pressed left at (204, 61)
Screenshot: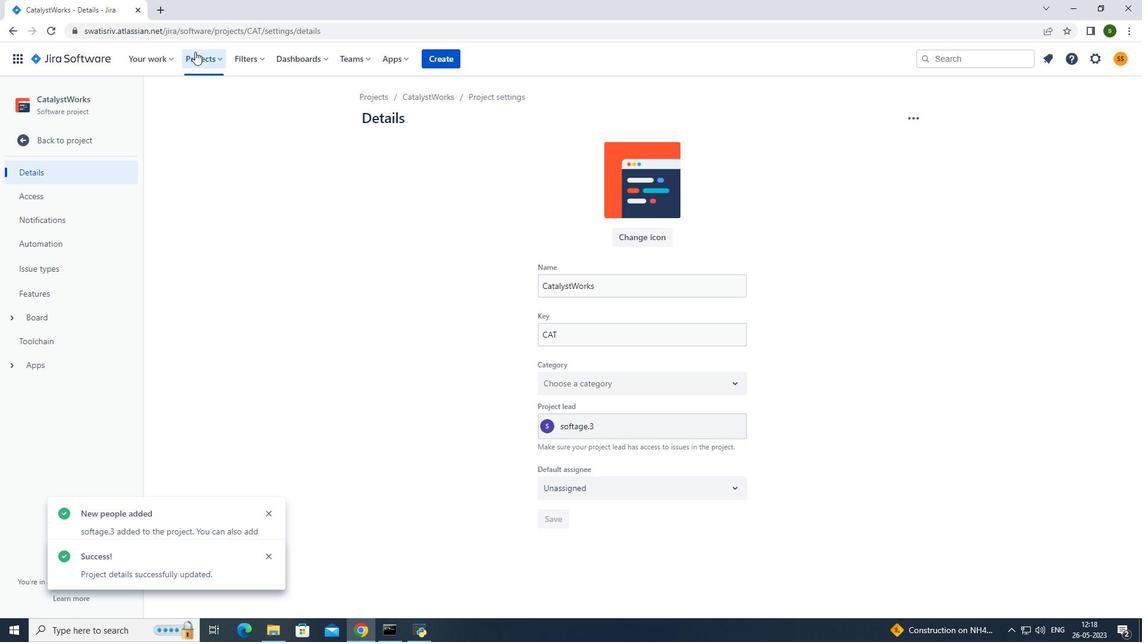
Action: Mouse moved to (254, 111)
Screenshot: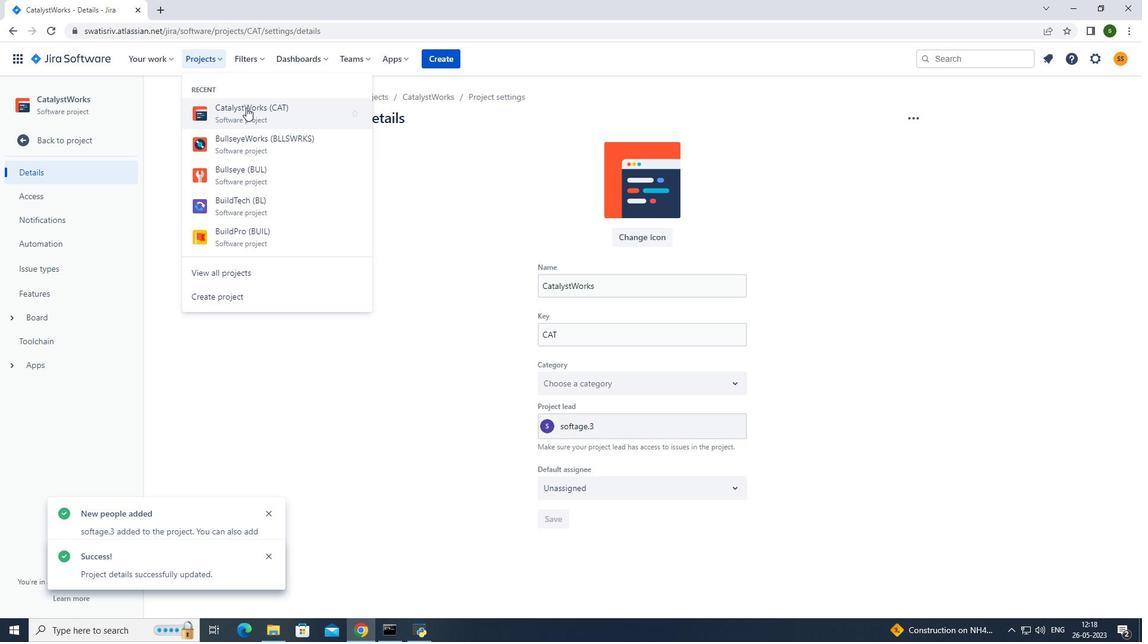 
Action: Mouse pressed left at (254, 111)
Screenshot: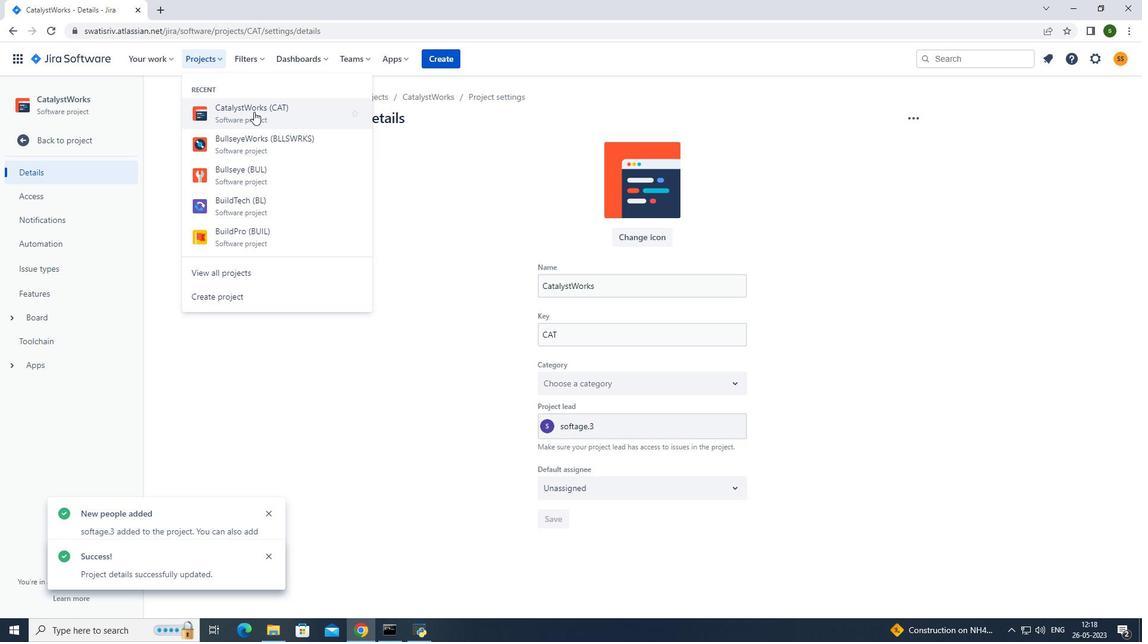 
Action: Mouse moved to (285, 161)
Screenshot: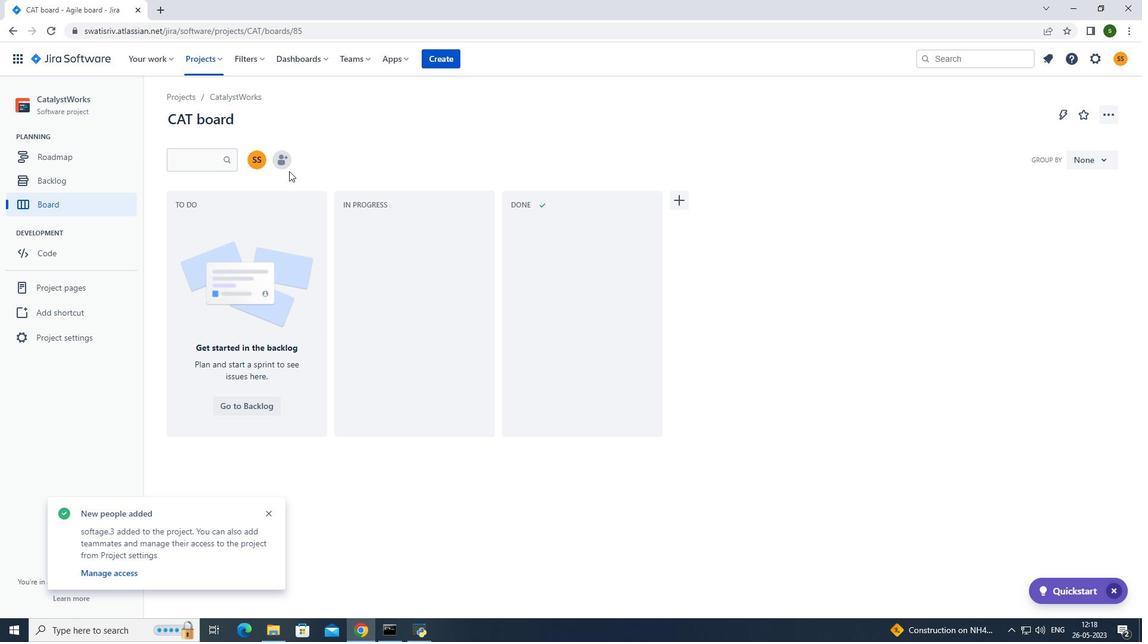 
Action: Mouse pressed left at (285, 161)
Screenshot: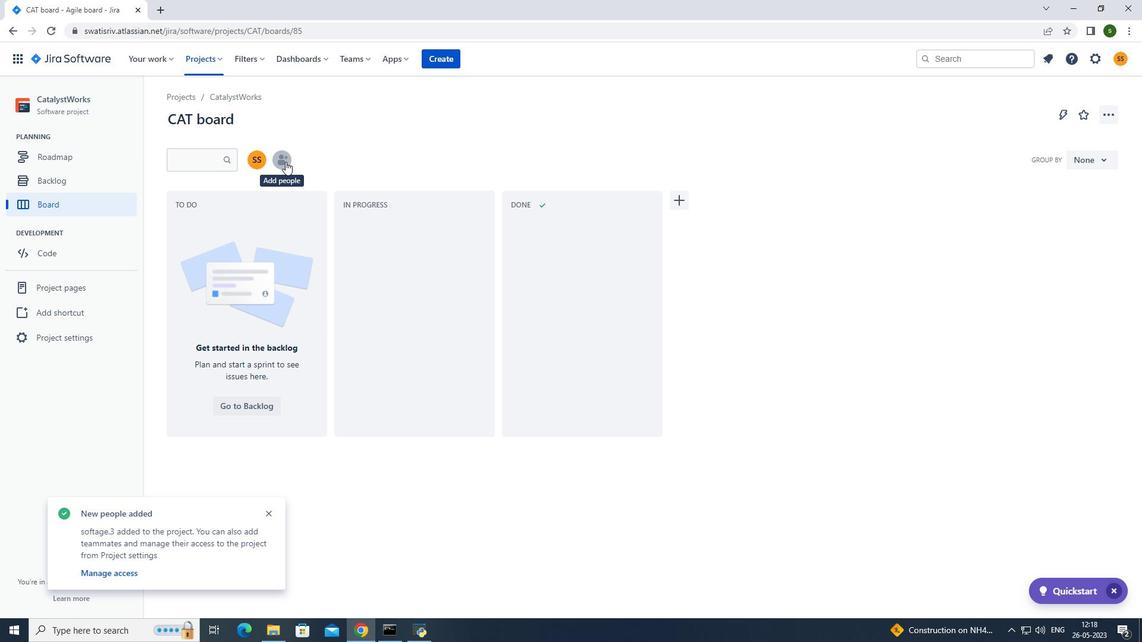 
Action: Mouse moved to (542, 143)
Screenshot: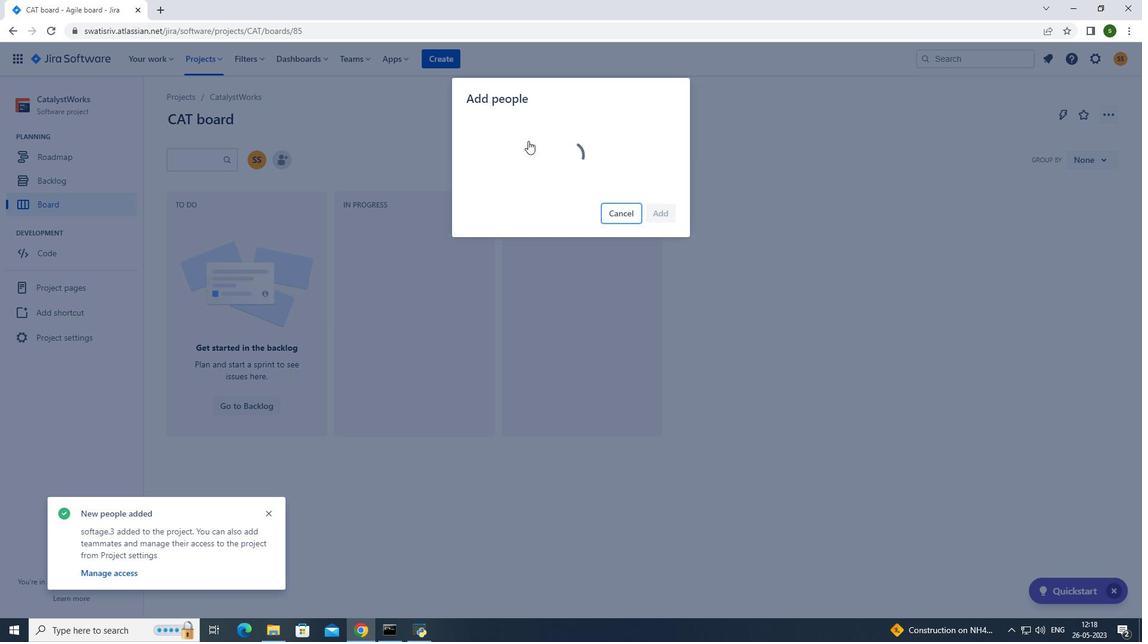 
Action: Key pressed softage.4<Key.shift>@softage.net
Screenshot: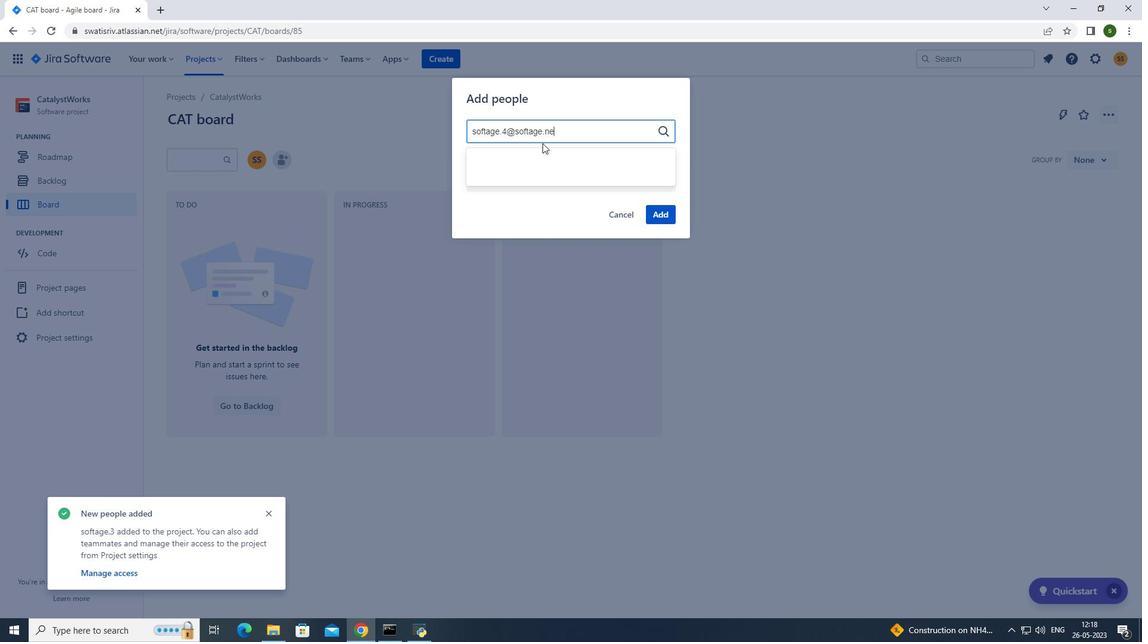 
Action: Mouse moved to (540, 161)
Screenshot: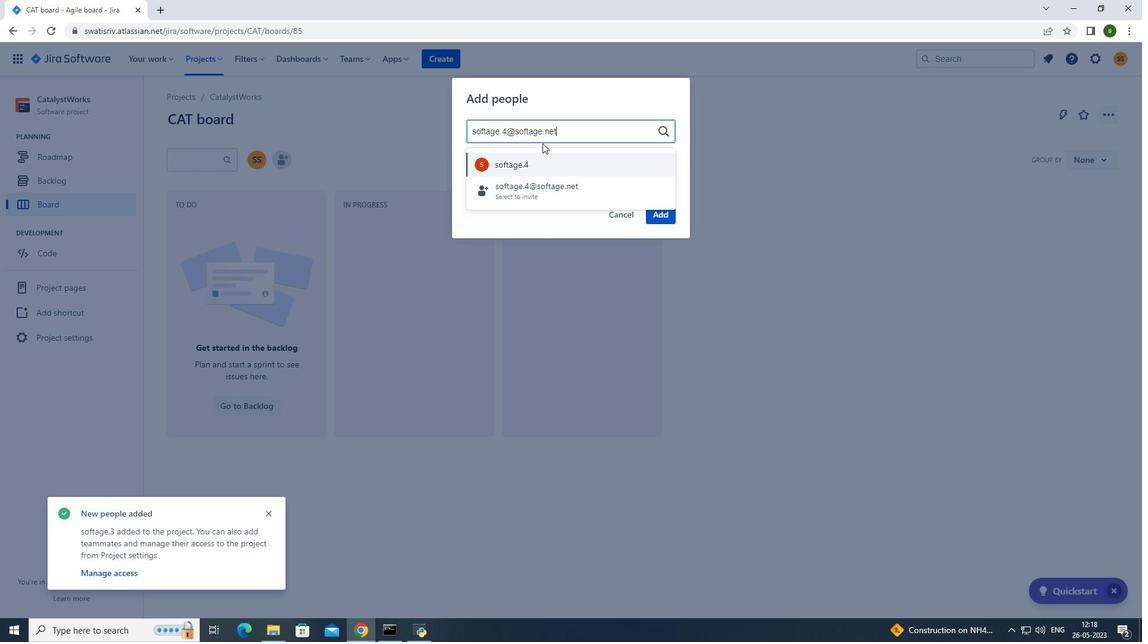 
Action: Mouse pressed left at (540, 161)
Screenshot: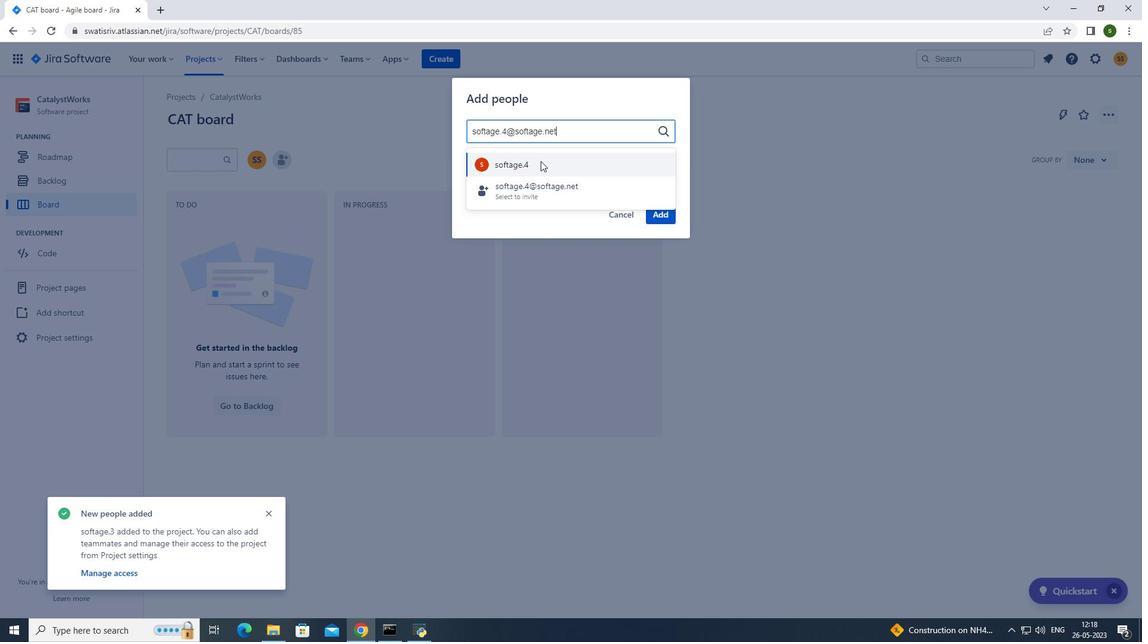 
Action: Mouse moved to (651, 213)
Screenshot: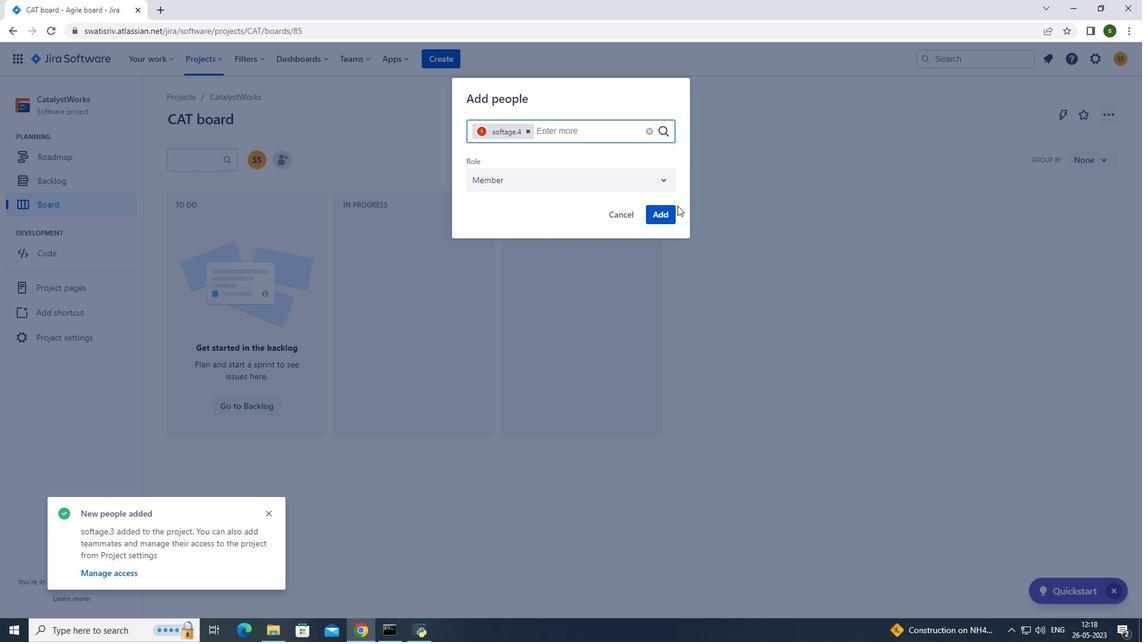 
Action: Mouse pressed left at (651, 213)
Screenshot: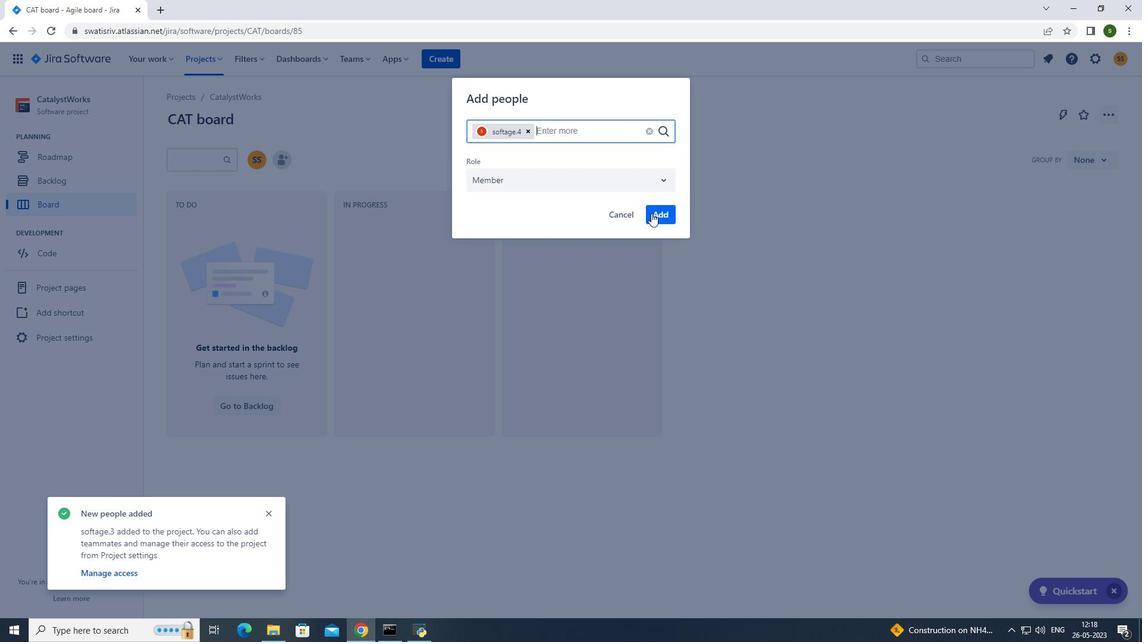 
Action: Mouse moved to (622, 123)
Screenshot: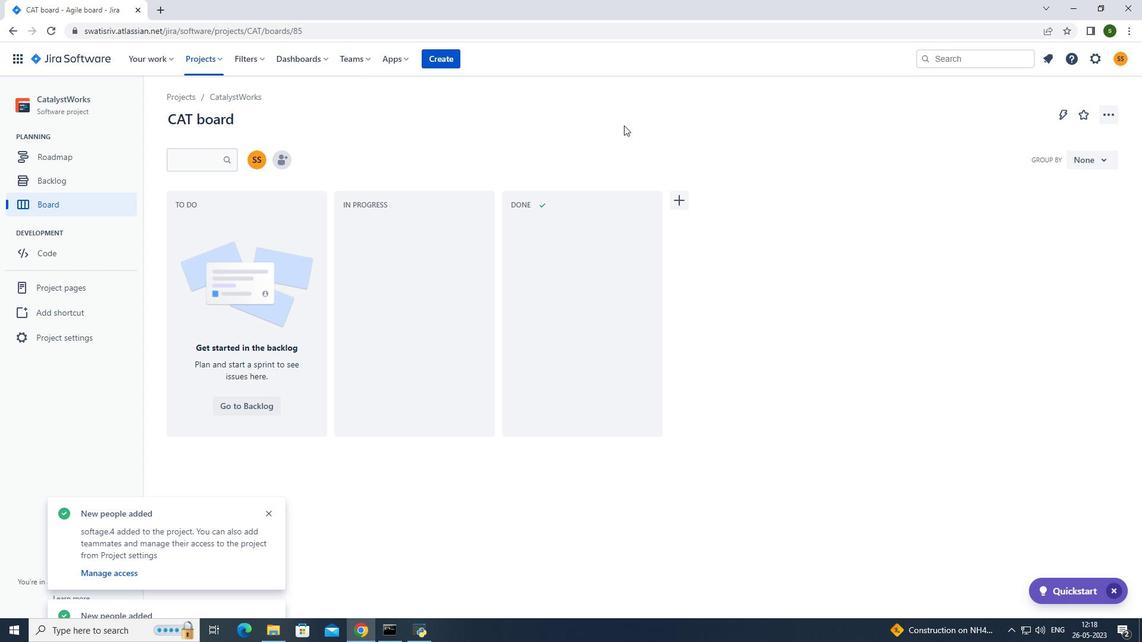 
